 Task: Create in the project AgileBite and in the Backlog issue 'Implement a new cloud-based learning management system for a school with advanced course creation and assessment features' a child issue 'Big data model interpretability and transparency remediation', and assign it to team member softage.1@softage.net. Create in the project AgileBite and in the Backlog issue 'Integrate a new interactive tutorial feature into an existing e-learning platform to enhance user engagement and learning outcomes' a child issue 'Kubernetes cluster backup and recovery planning and optimization', and assign it to team member softage.2@softage.net
Action: Mouse moved to (930, 560)
Screenshot: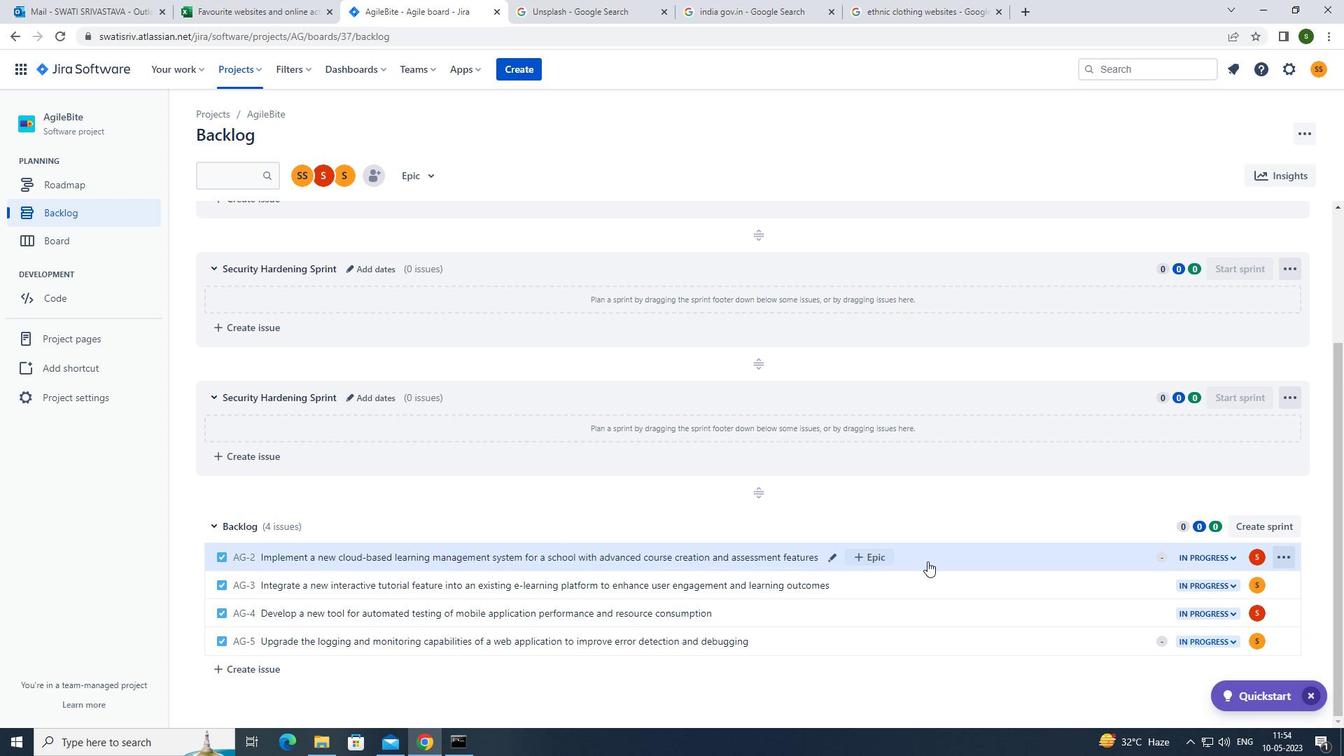 
Action: Mouse pressed left at (930, 560)
Screenshot: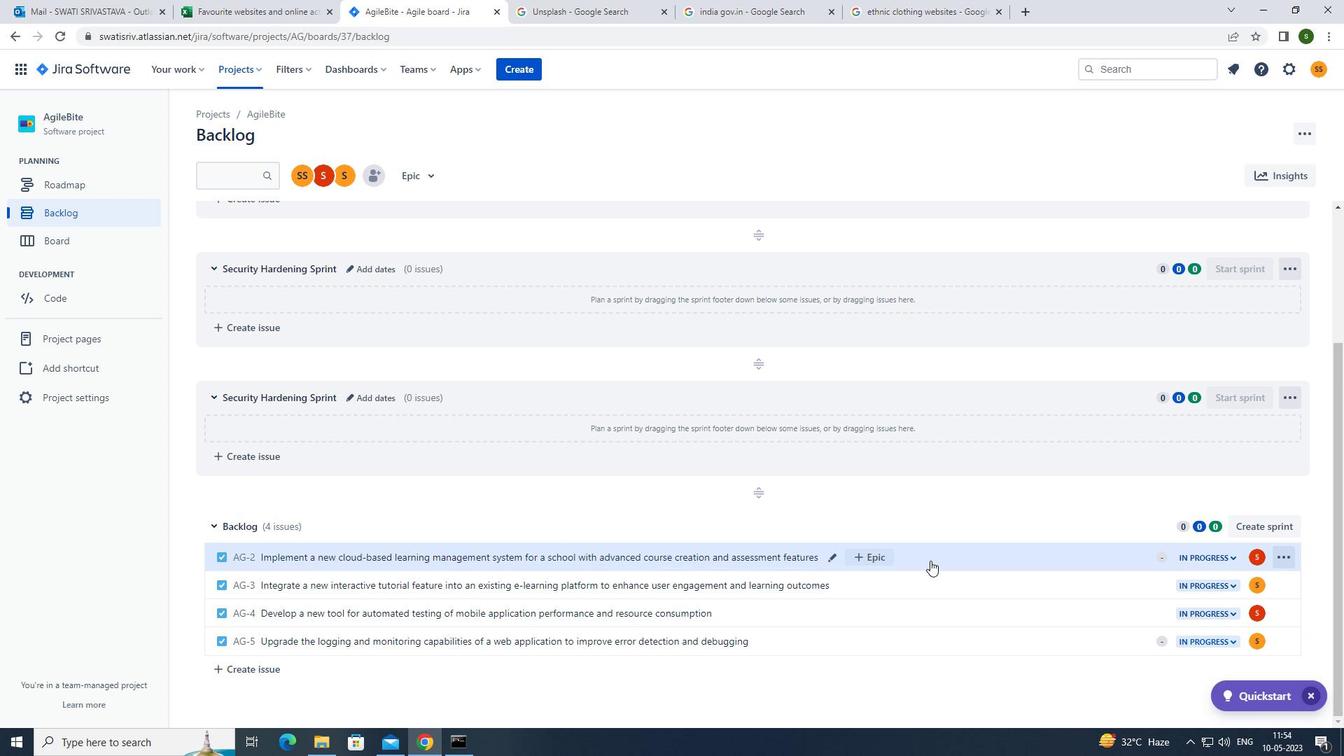 
Action: Mouse moved to (1095, 336)
Screenshot: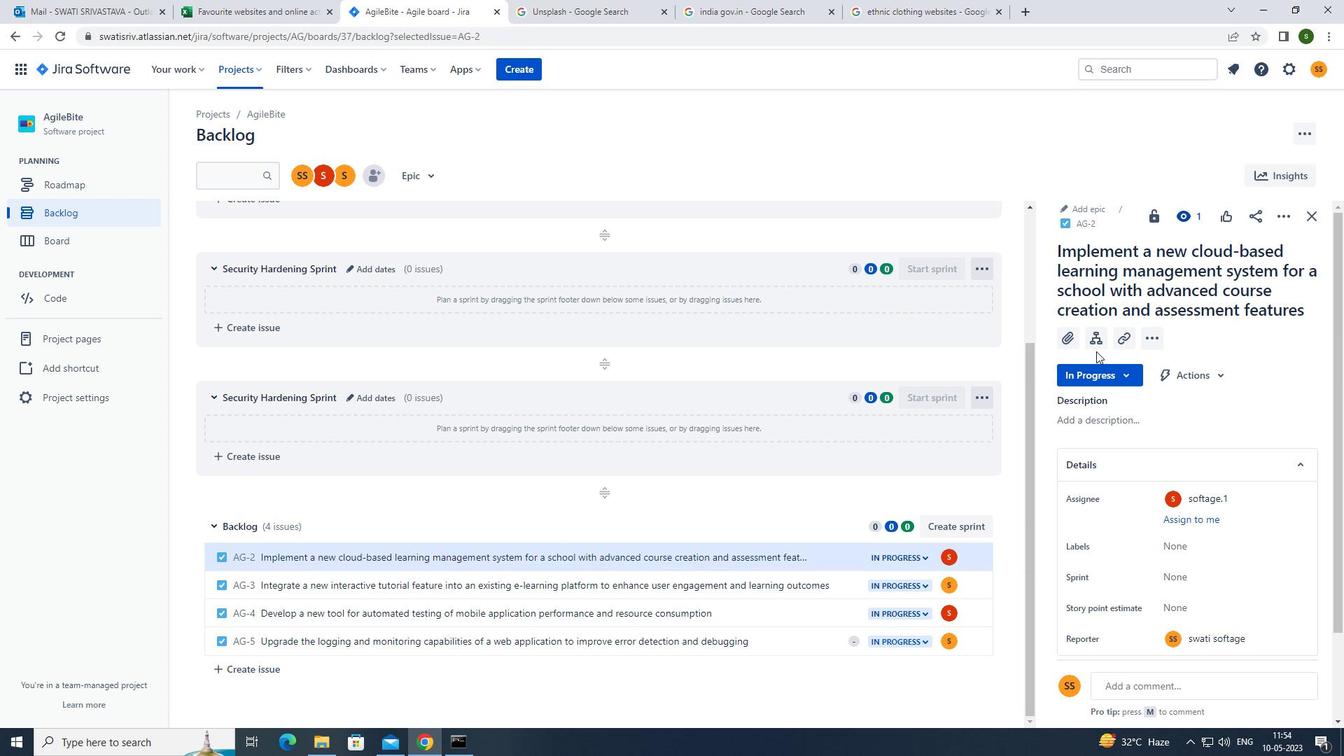 
Action: Mouse pressed left at (1095, 336)
Screenshot: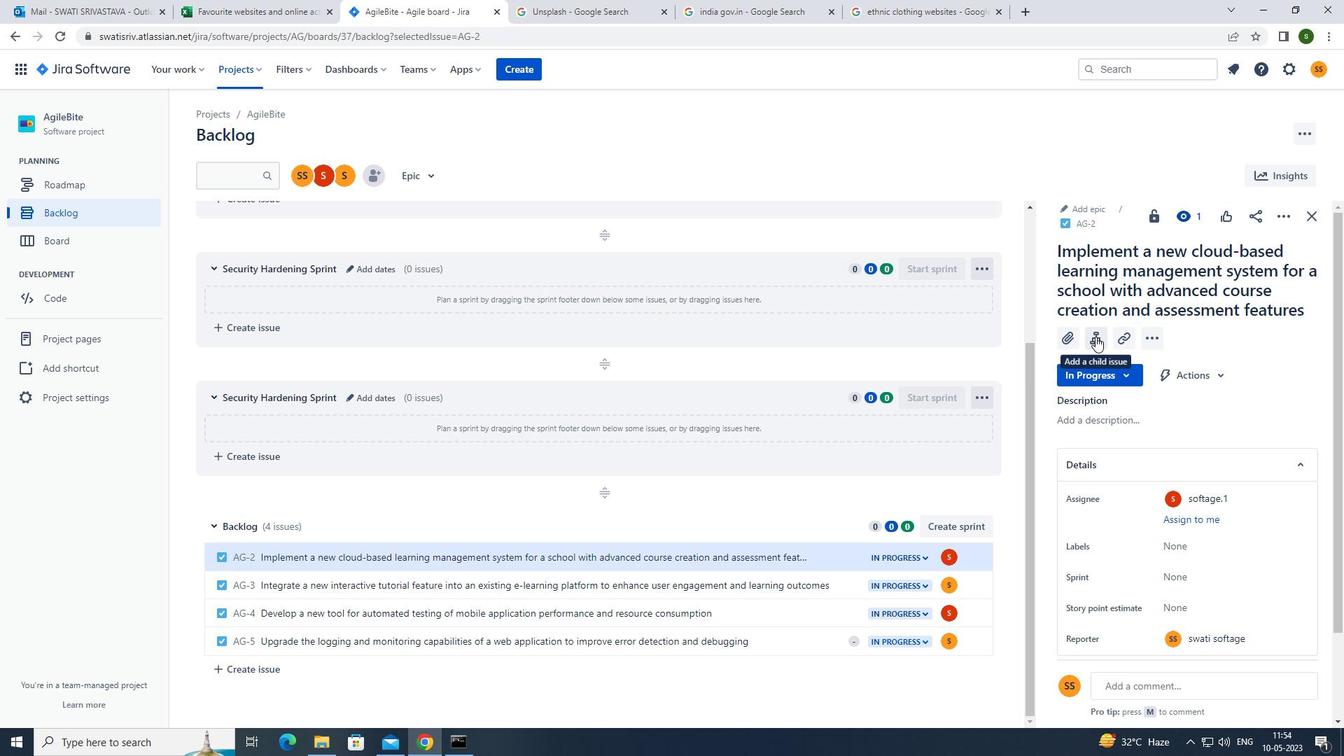 
Action: Mouse moved to (1113, 447)
Screenshot: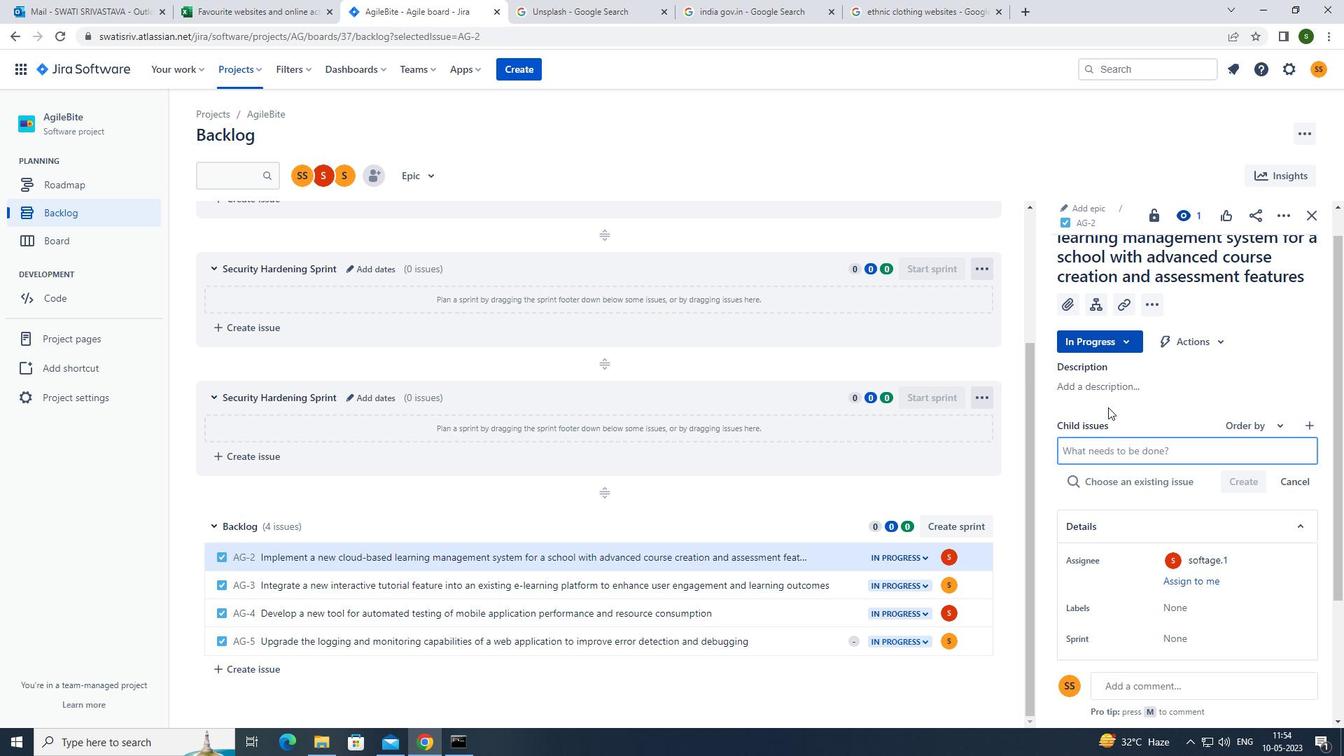 
Action: Mouse pressed left at (1113, 447)
Screenshot: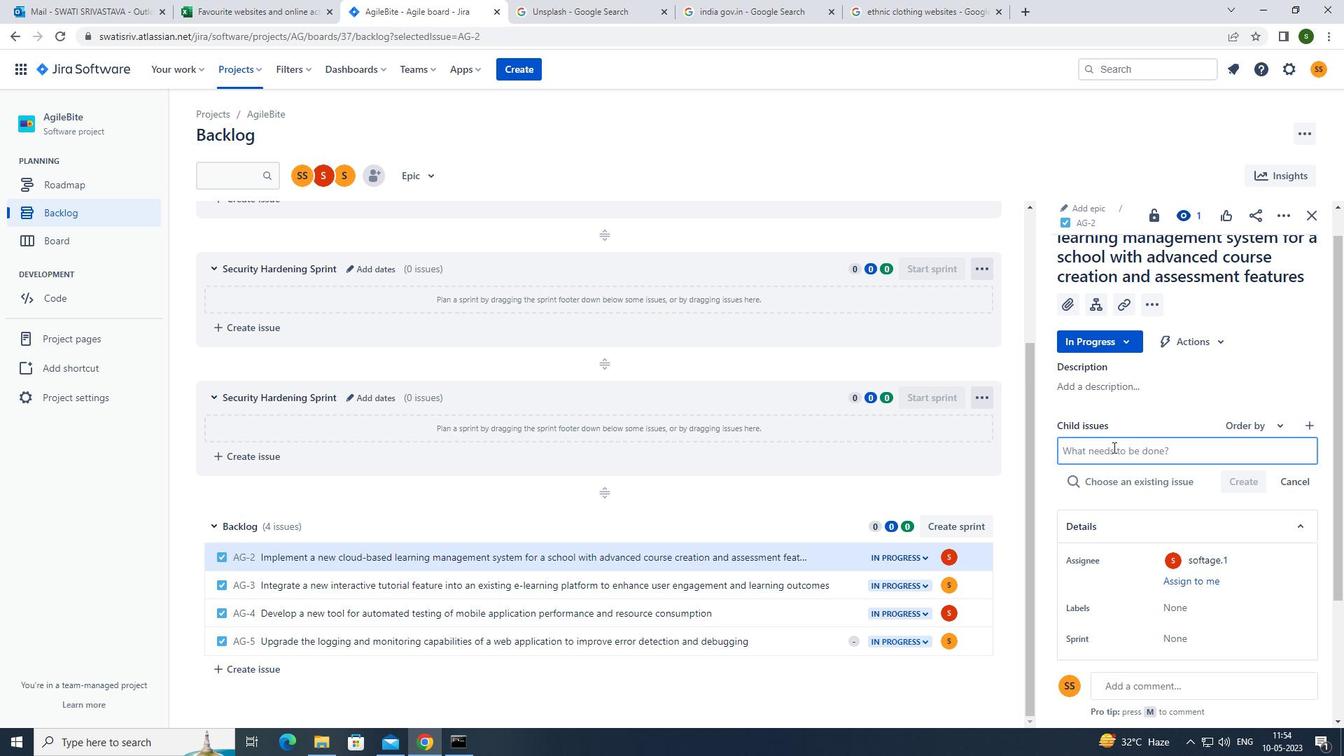 
Action: Mouse scrolled (1113, 446) with delta (0, 0)
Screenshot: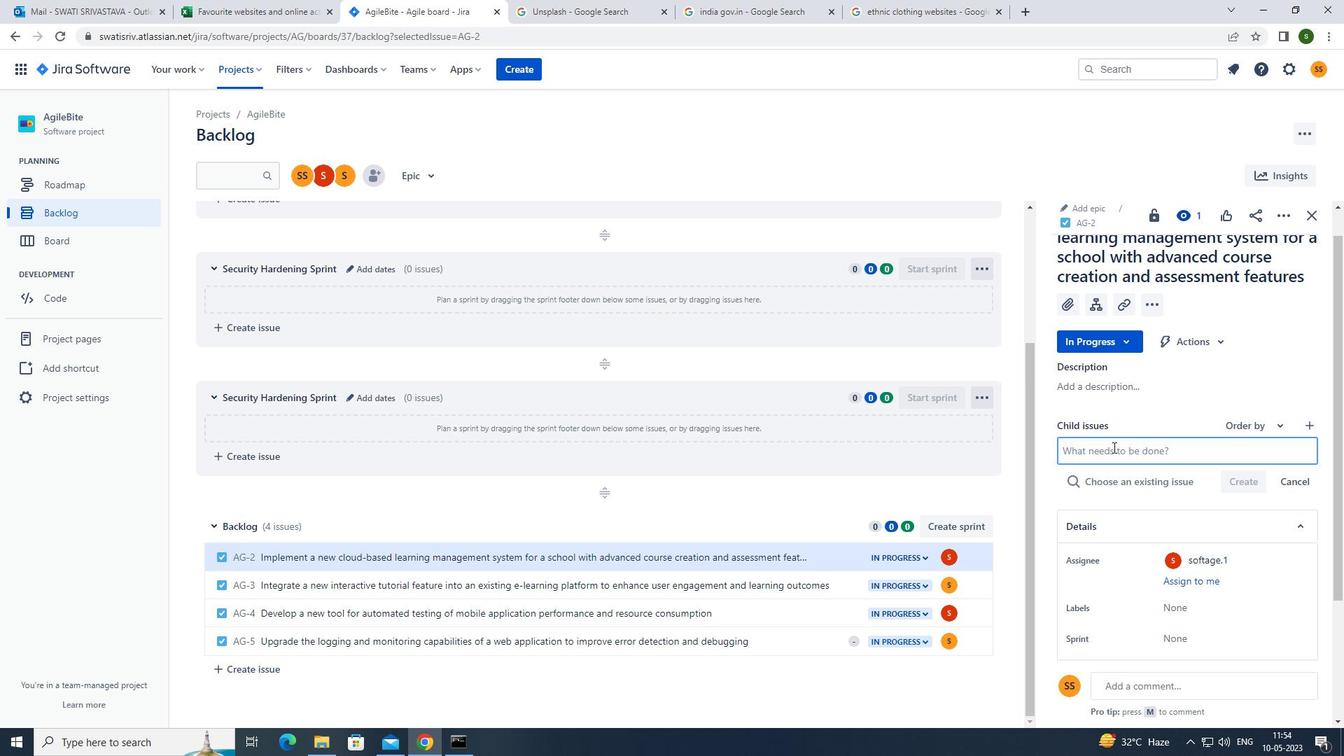 
Action: Mouse scrolled (1113, 446) with delta (0, 0)
Screenshot: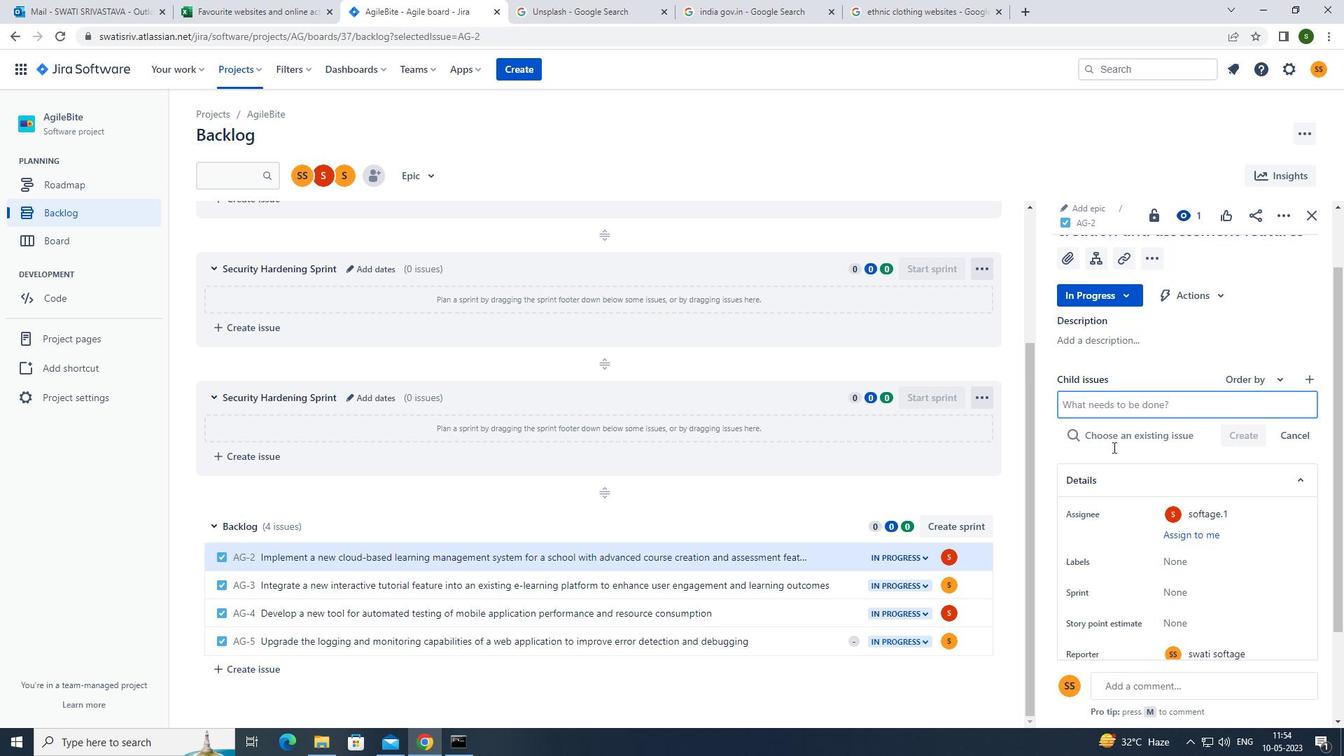 
Action: Mouse scrolled (1113, 448) with delta (0, 0)
Screenshot: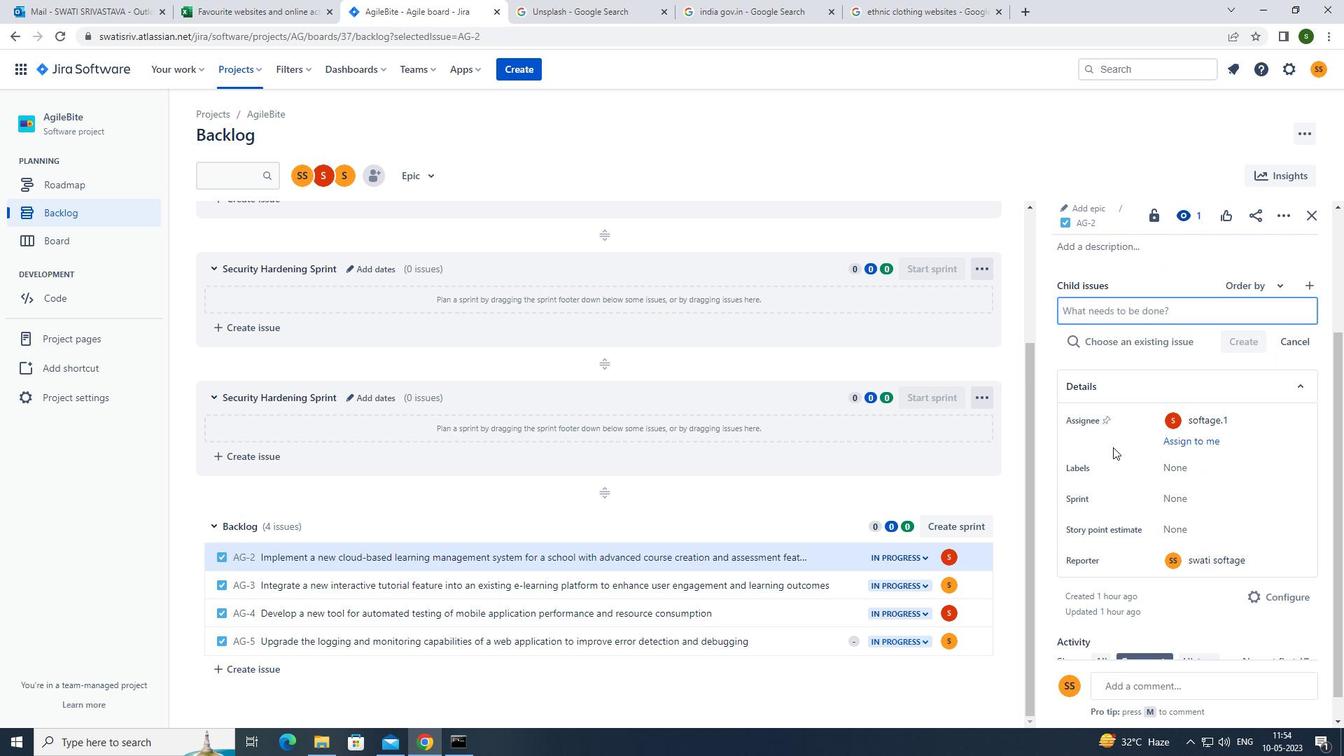 
Action: Mouse scrolled (1113, 448) with delta (0, 0)
Screenshot: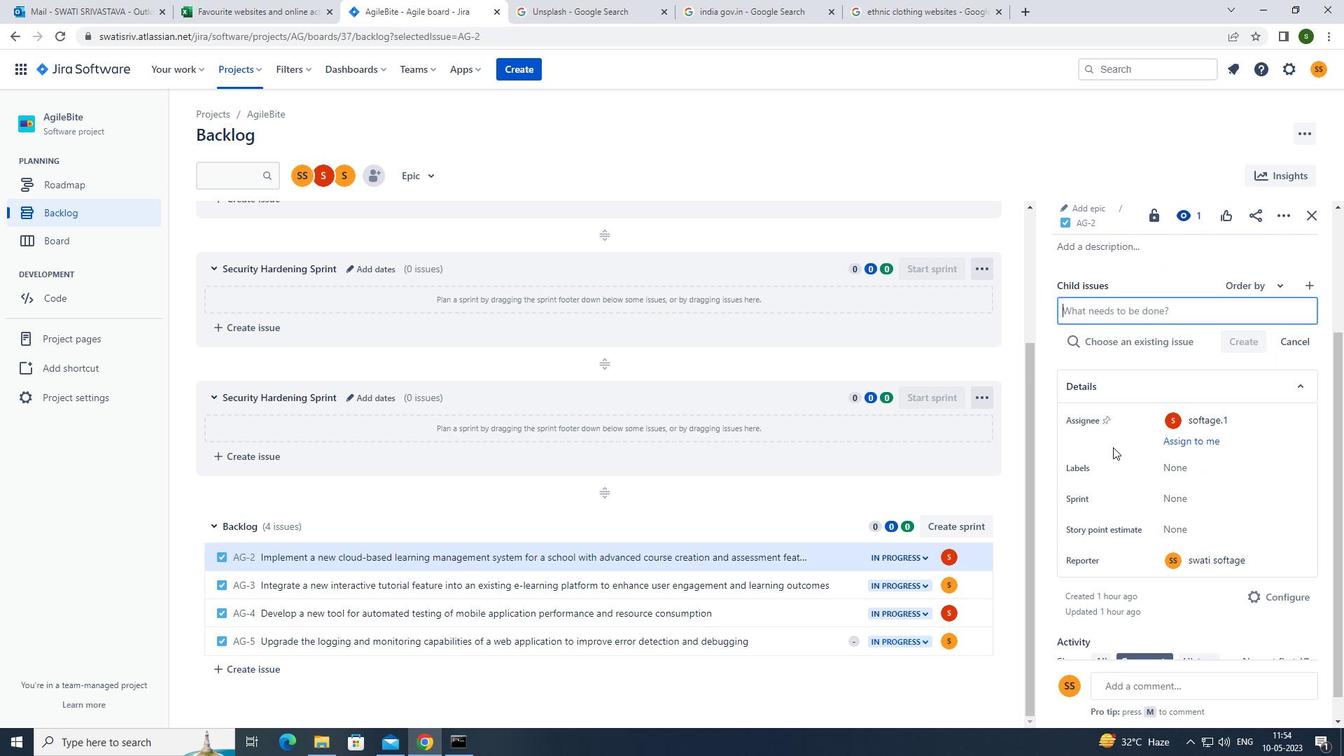 
Action: Mouse scrolled (1113, 446) with delta (0, 0)
Screenshot: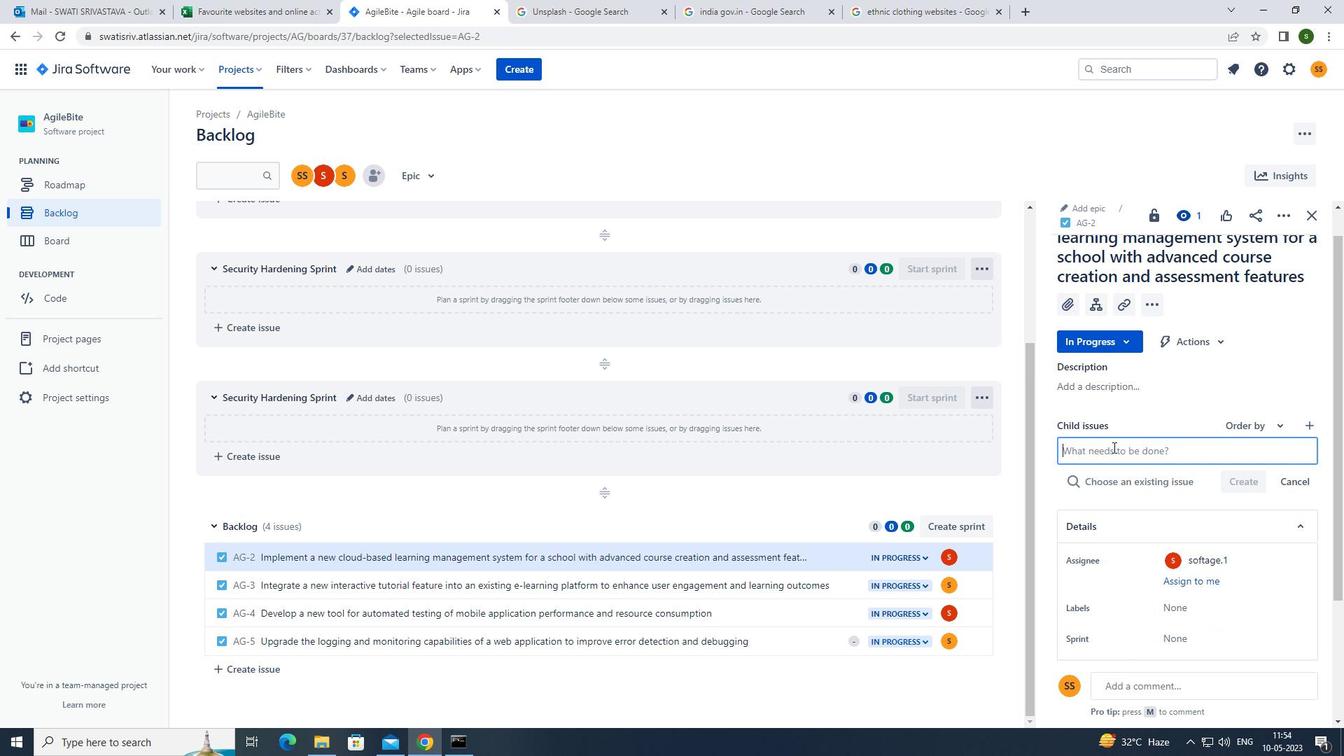 
Action: Mouse scrolled (1113, 446) with delta (0, 0)
Screenshot: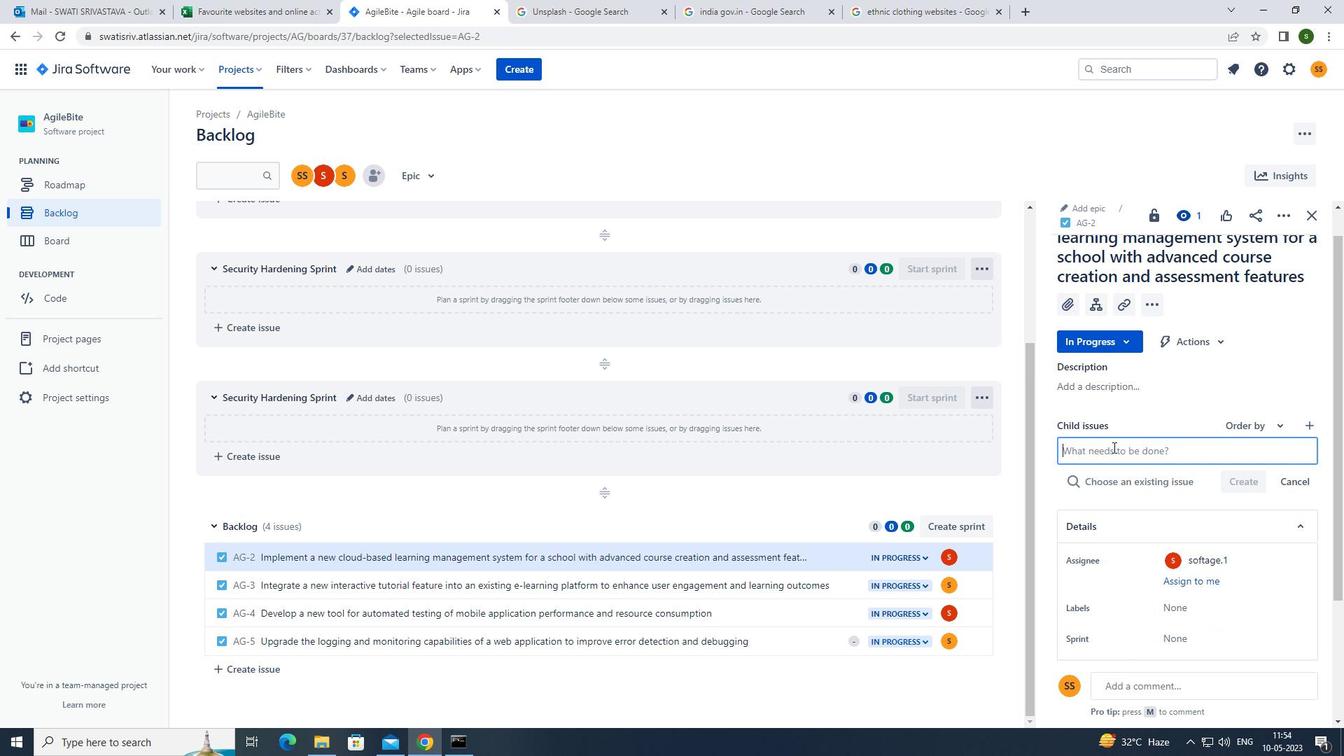 
Action: Mouse scrolled (1113, 446) with delta (0, 0)
Screenshot: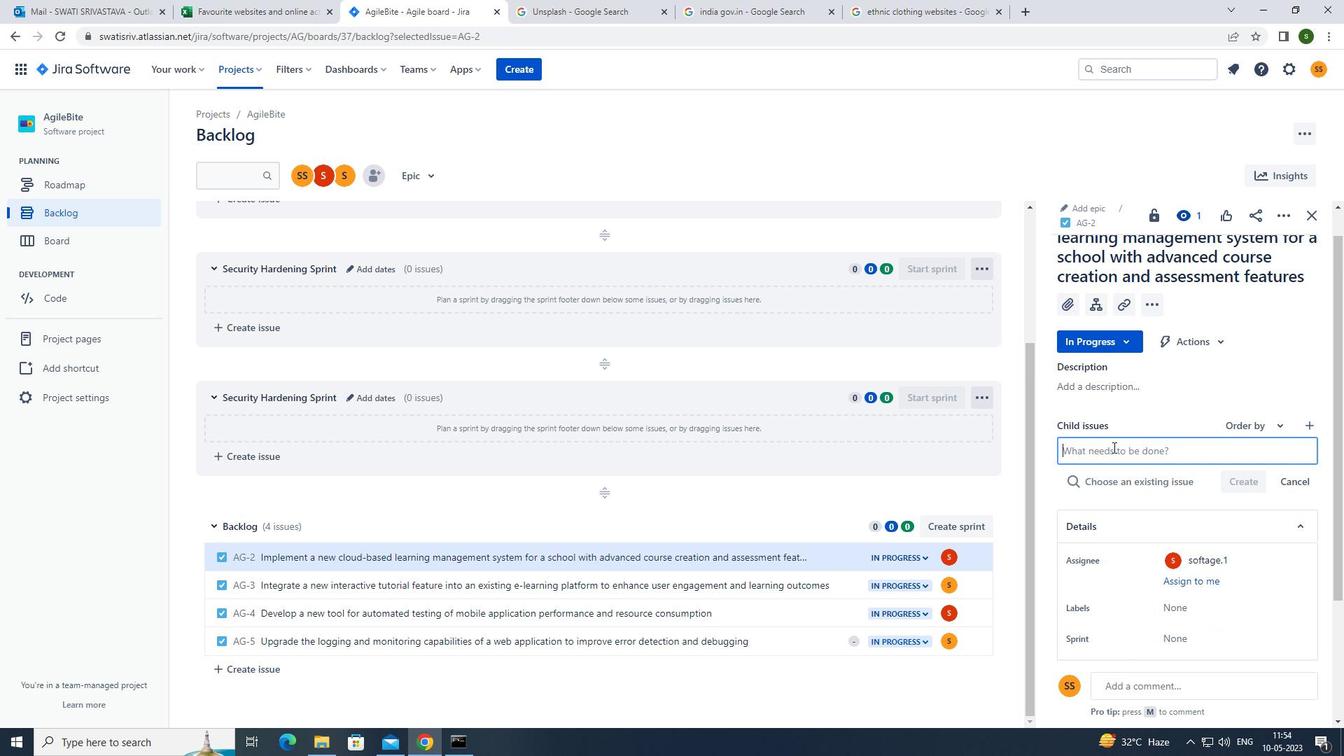 
Action: Mouse scrolled (1113, 446) with delta (0, 0)
Screenshot: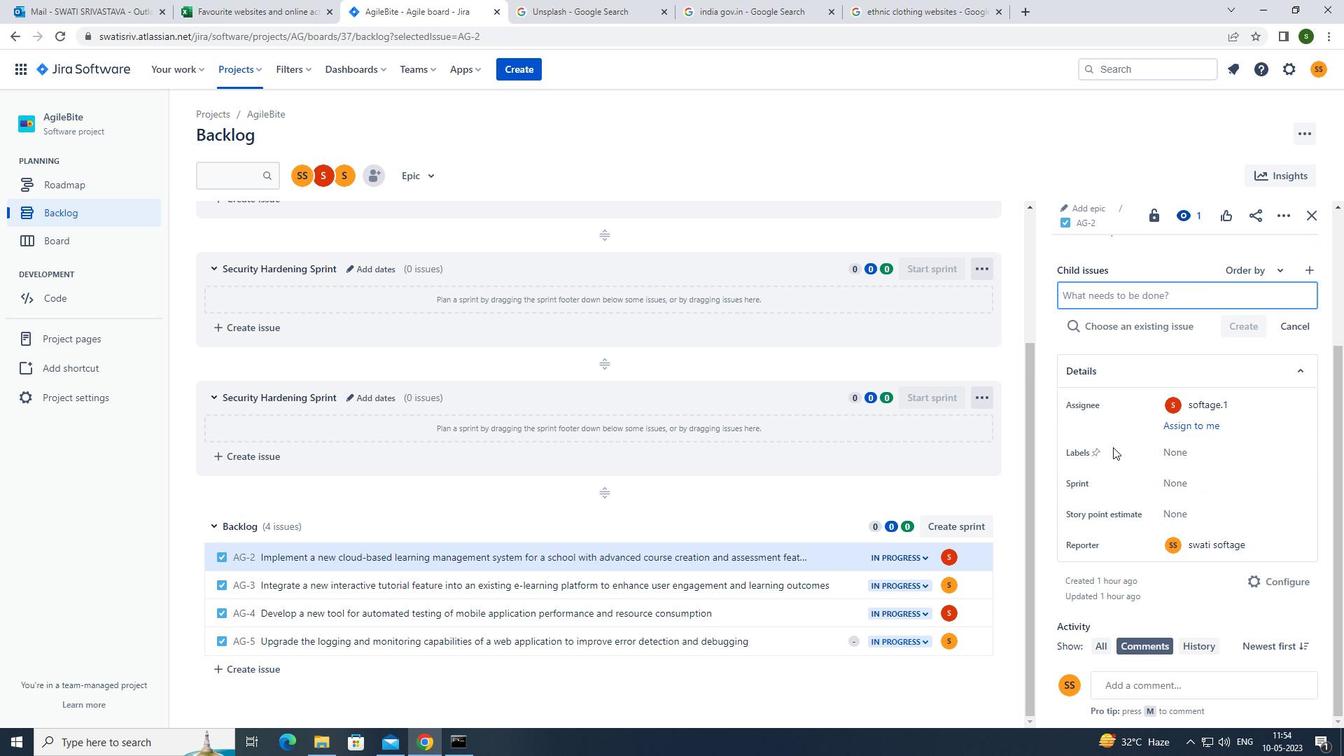 
Action: Mouse scrolled (1113, 448) with delta (0, 0)
Screenshot: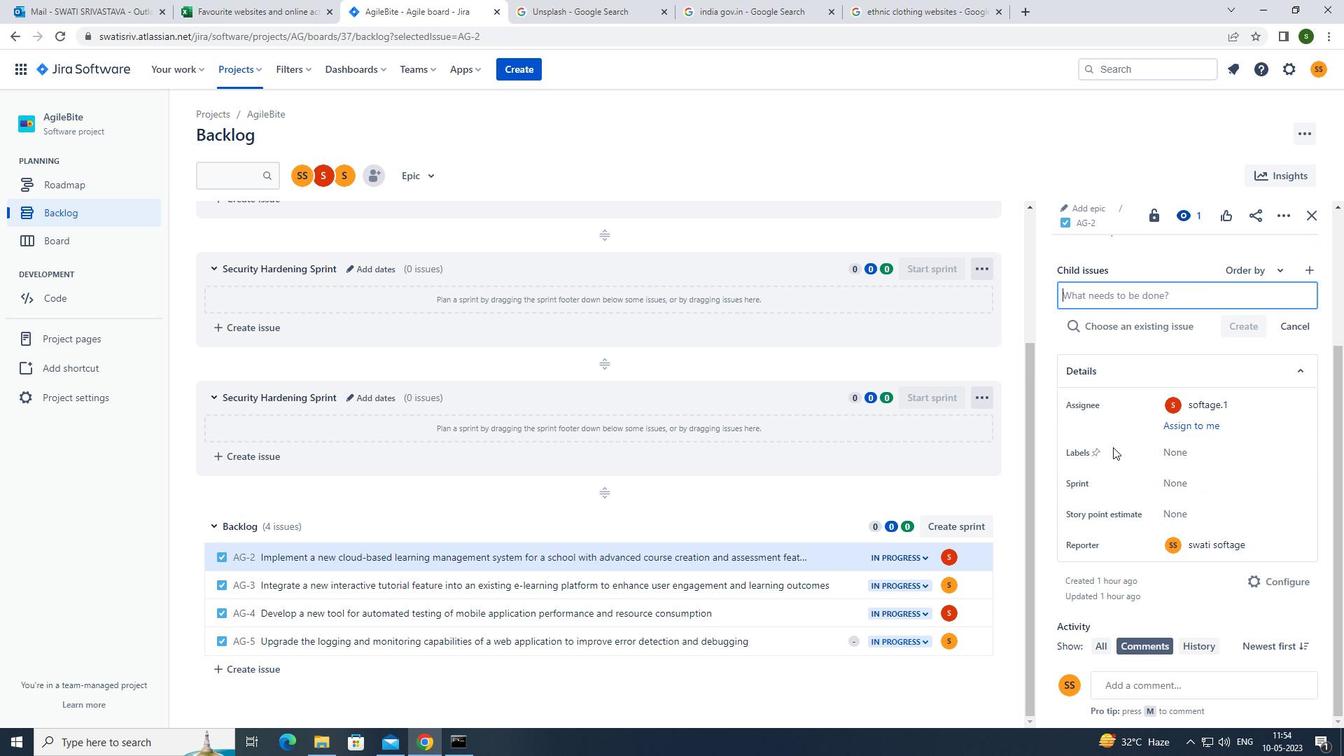 
Action: Mouse scrolled (1113, 448) with delta (0, 0)
Screenshot: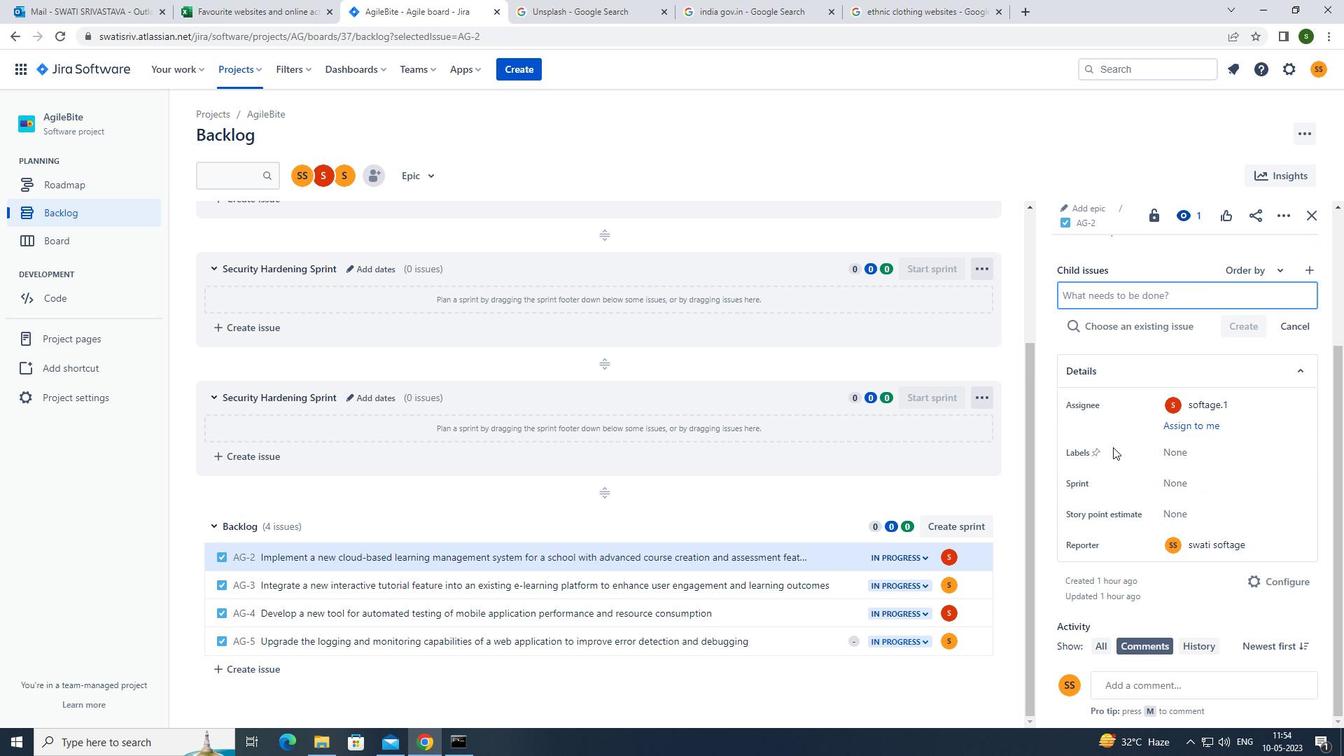 
Action: Mouse moved to (1108, 428)
Screenshot: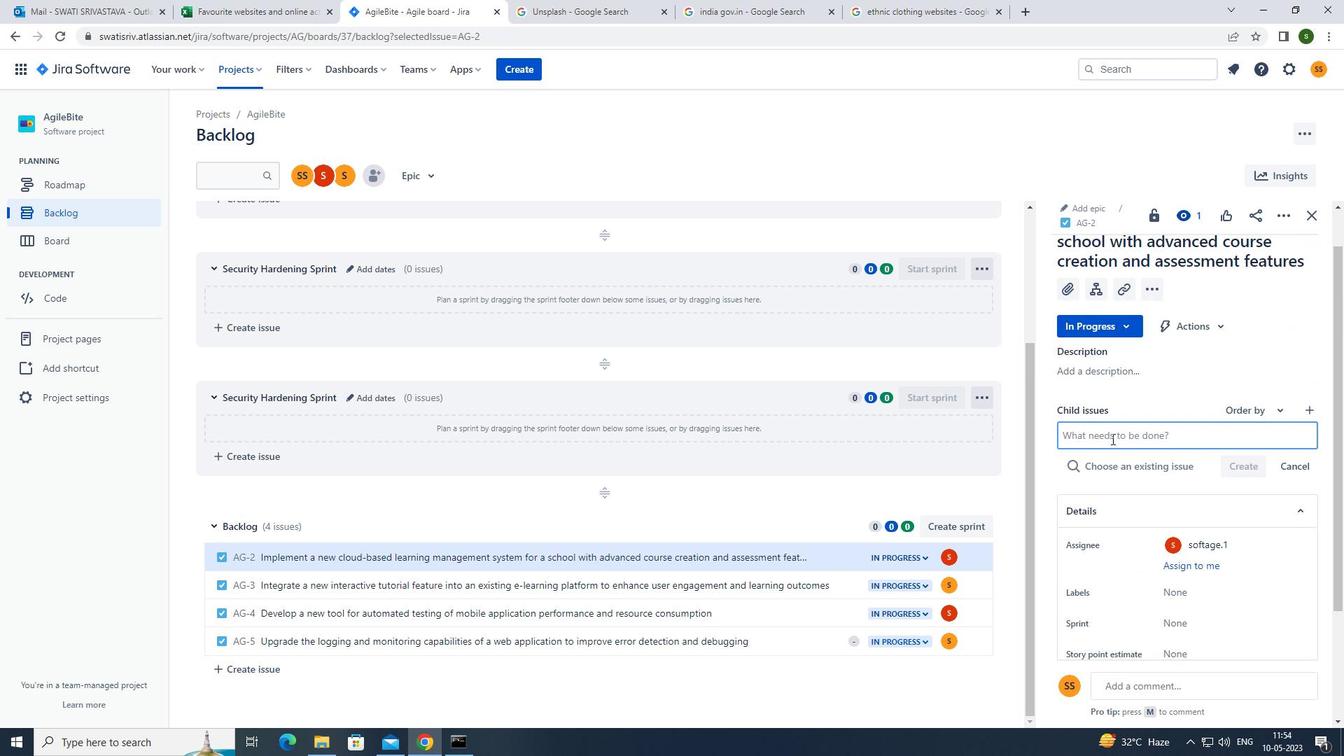 
Action: Mouse pressed left at (1108, 428)
Screenshot: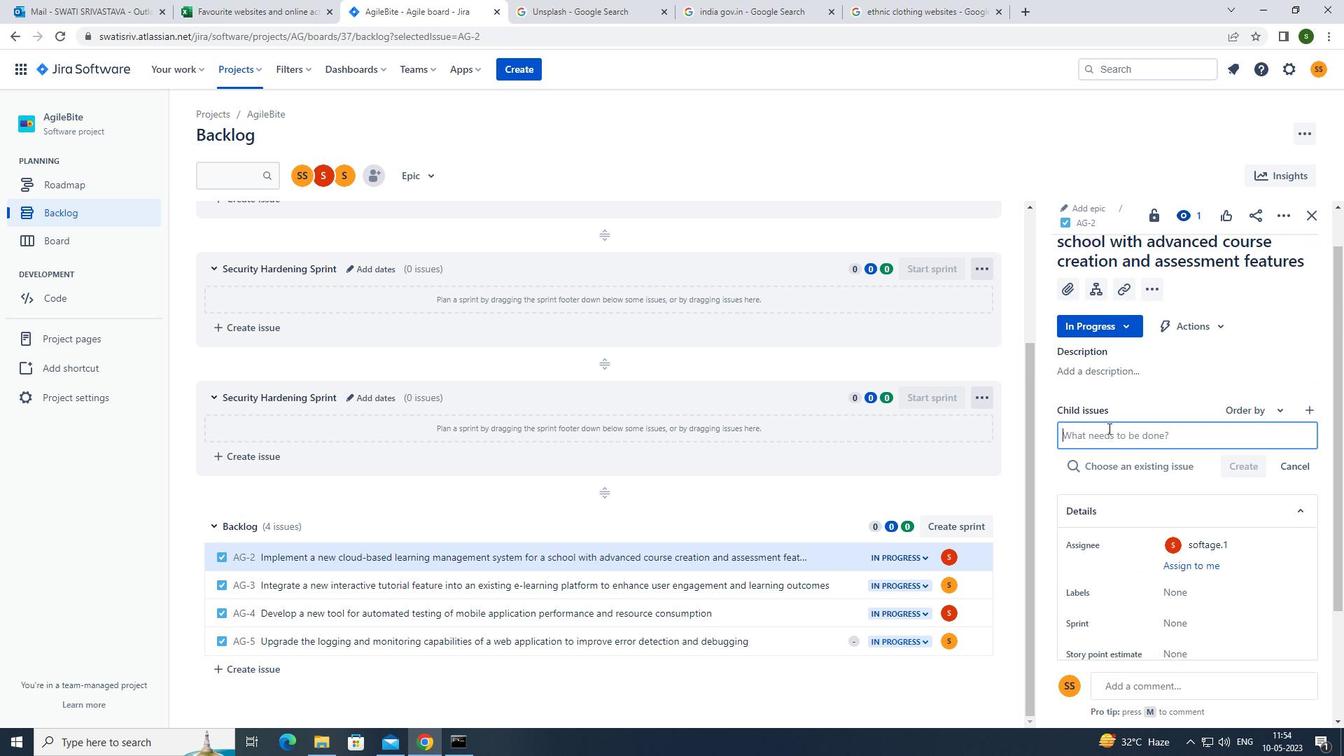
Action: Key pressed <Key.caps_lock>b<Key.caps_lock>ig<Key.space>data<Key.space>model<Key.space>interpretability<Key.space>and<Key.space>transparency<Key.space>remediation
Screenshot: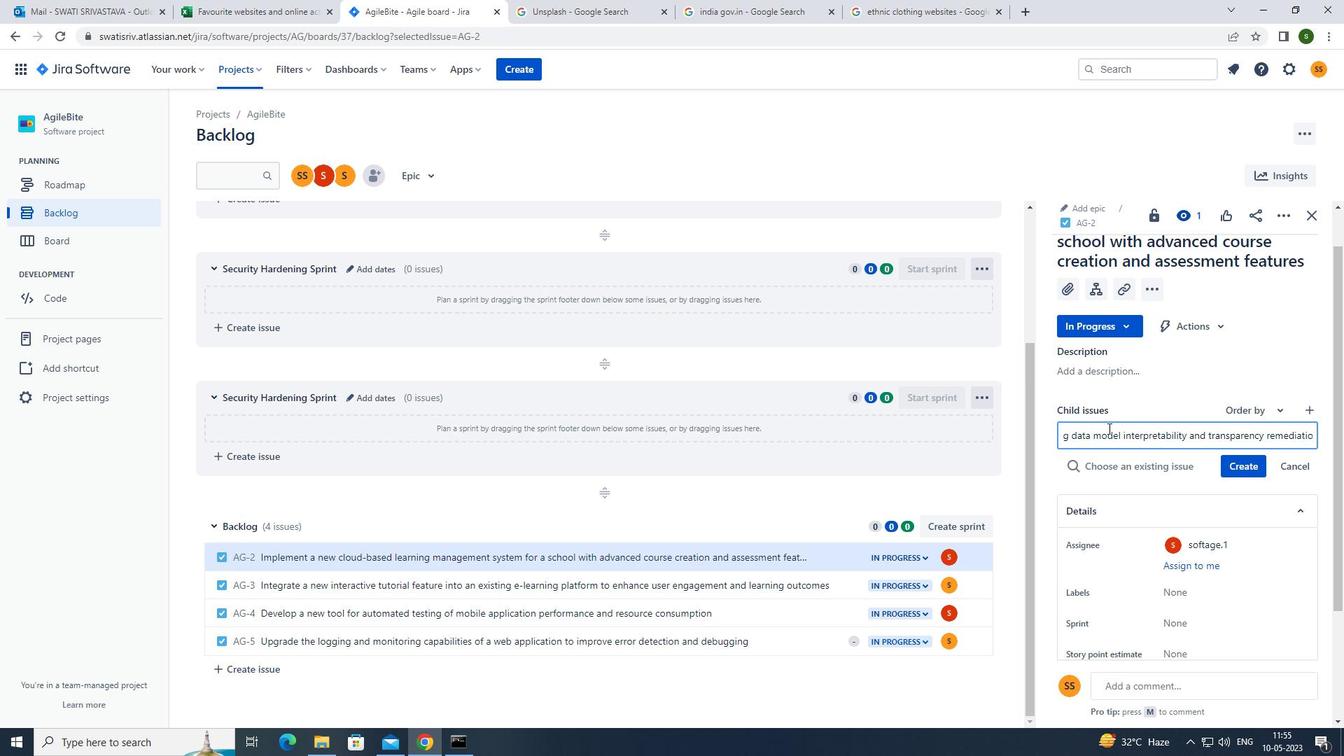 
Action: Mouse moved to (1229, 467)
Screenshot: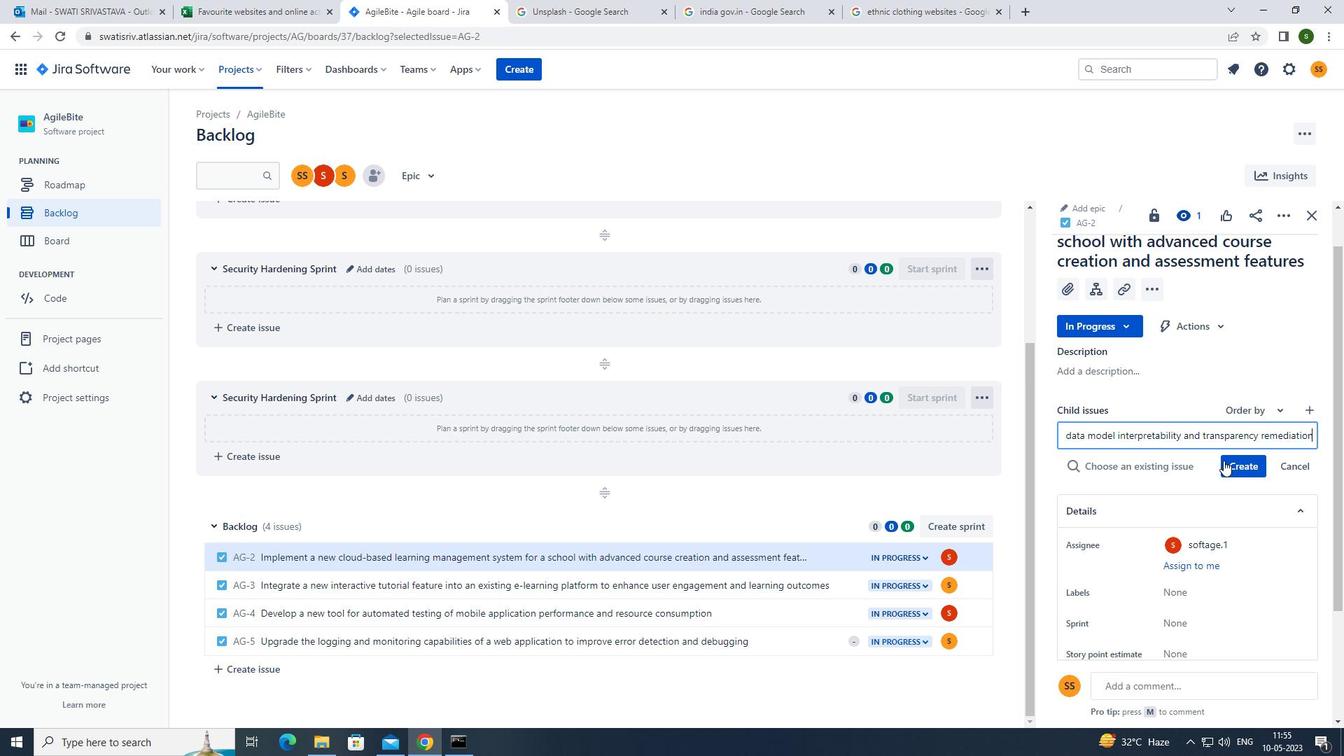 
Action: Mouse pressed left at (1229, 467)
Screenshot: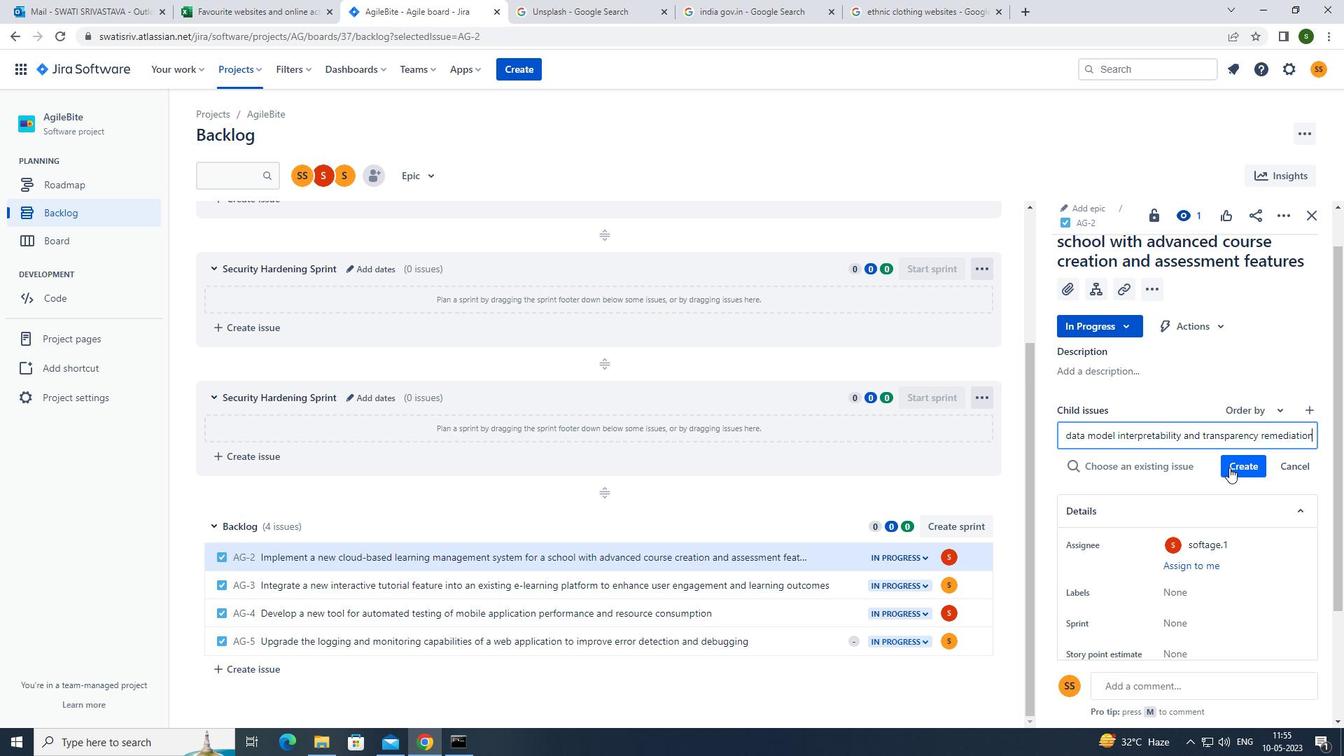 
Action: Mouse moved to (1250, 436)
Screenshot: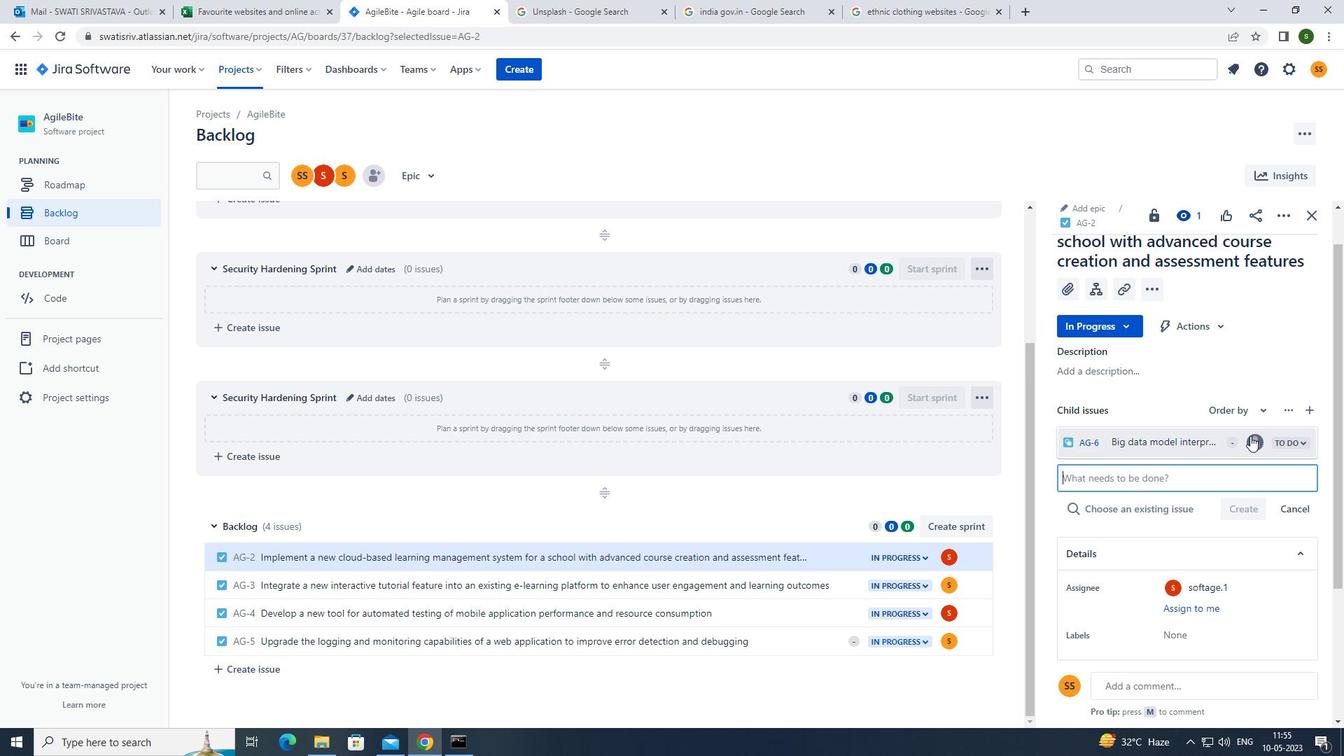 
Action: Mouse pressed left at (1250, 436)
Screenshot: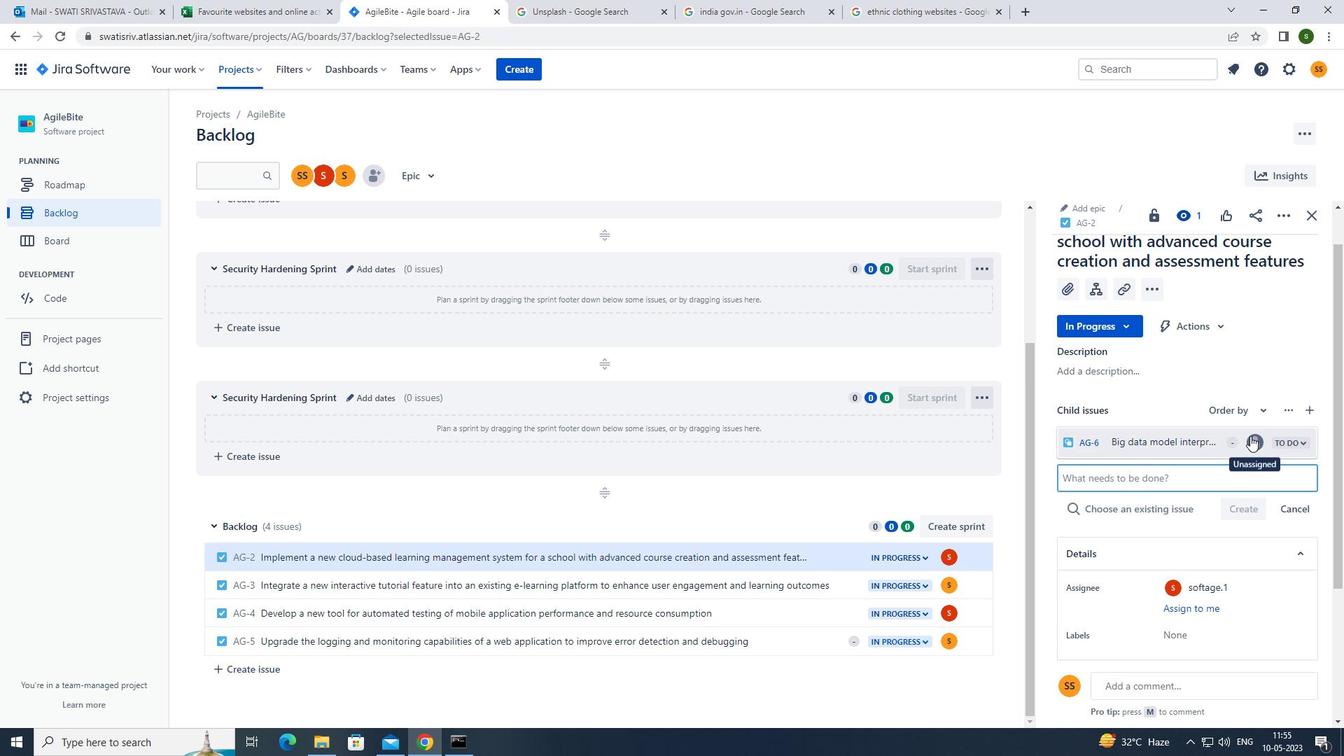
Action: Mouse moved to (1179, 470)
Screenshot: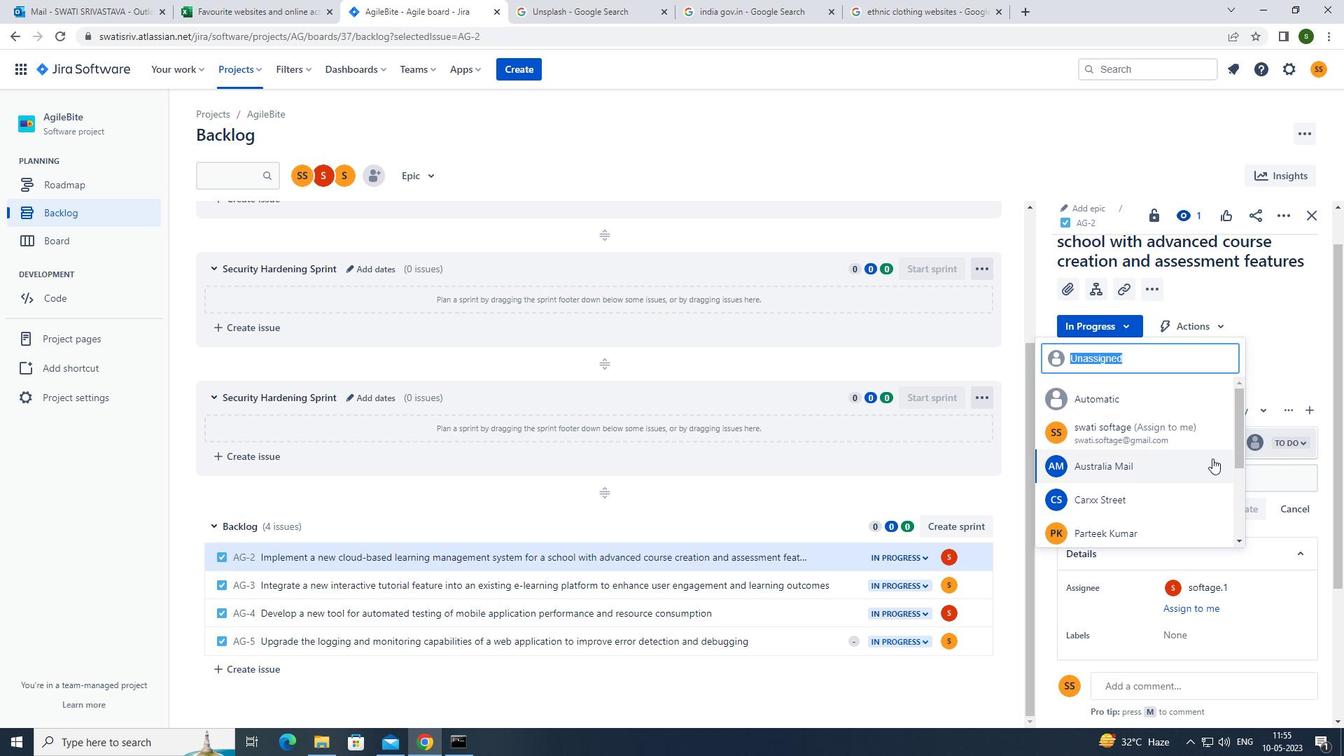 
Action: Mouse scrolled (1179, 469) with delta (0, 0)
Screenshot: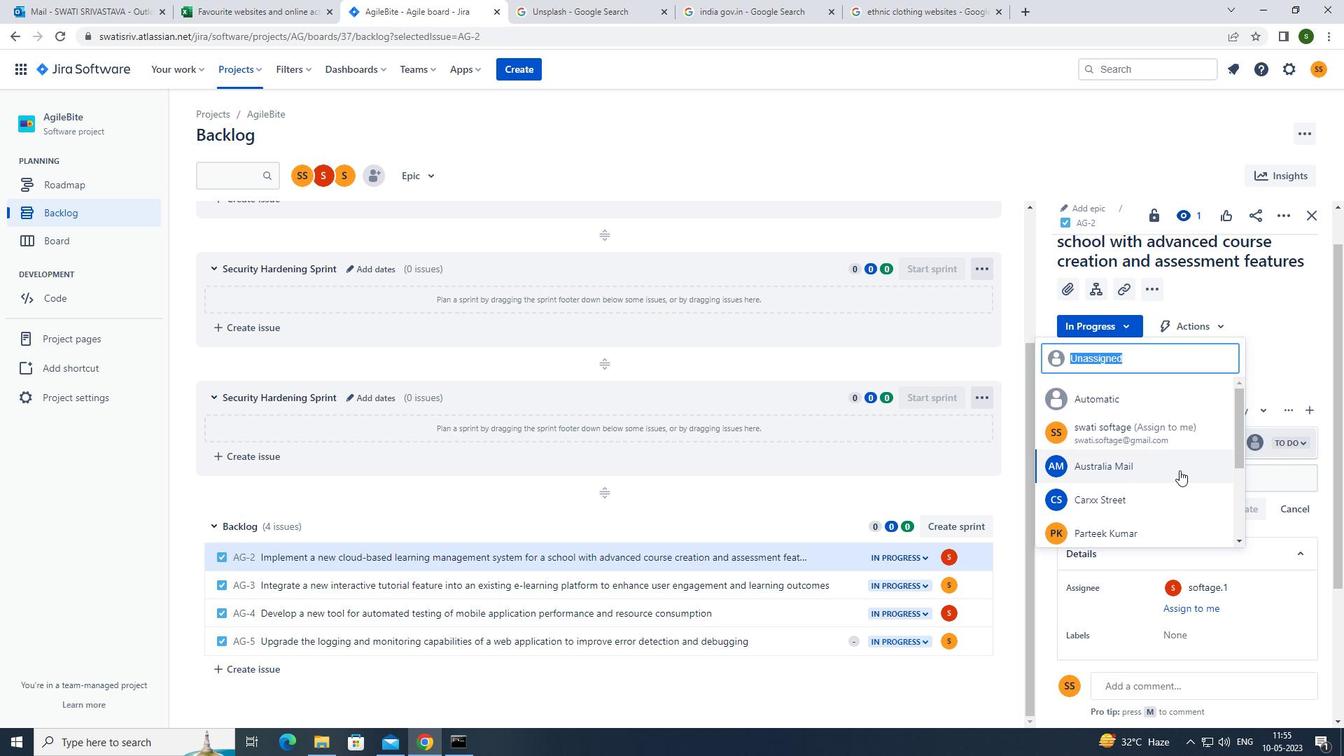 
Action: Mouse scrolled (1179, 469) with delta (0, 0)
Screenshot: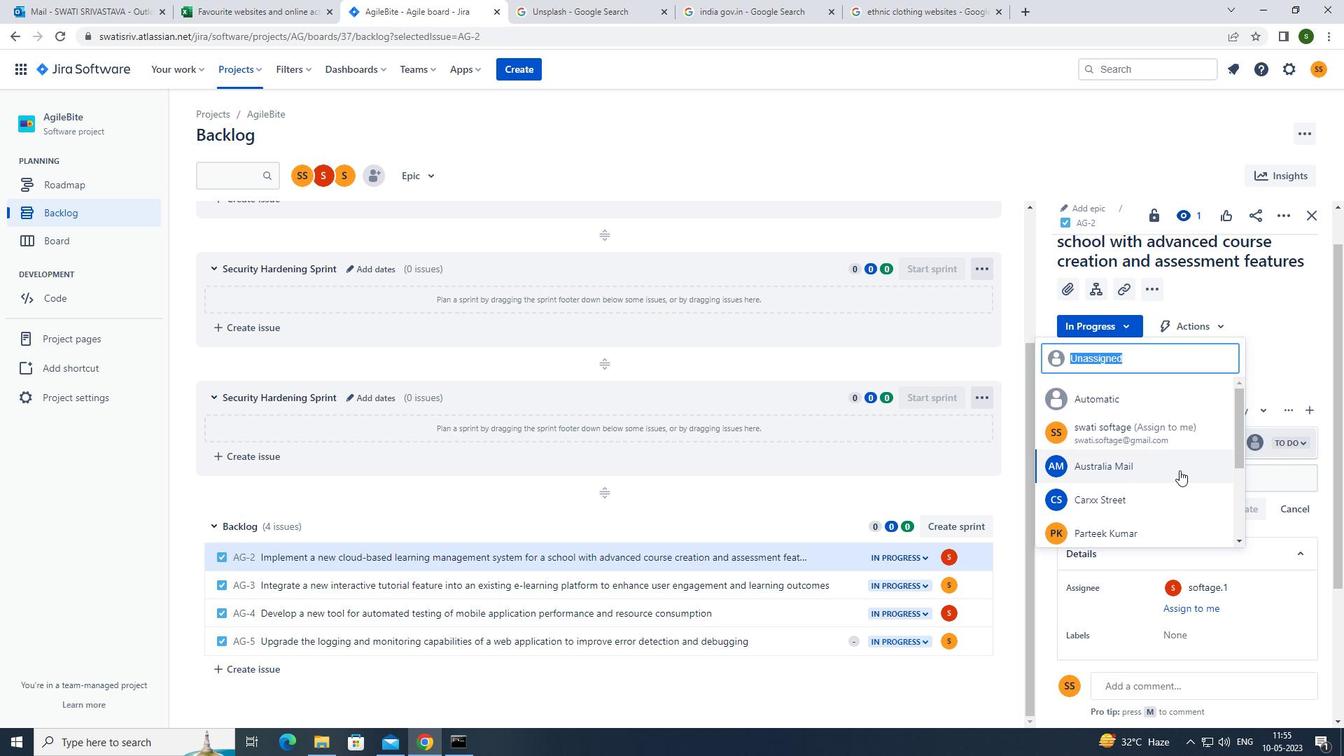 
Action: Mouse moved to (1116, 423)
Screenshot: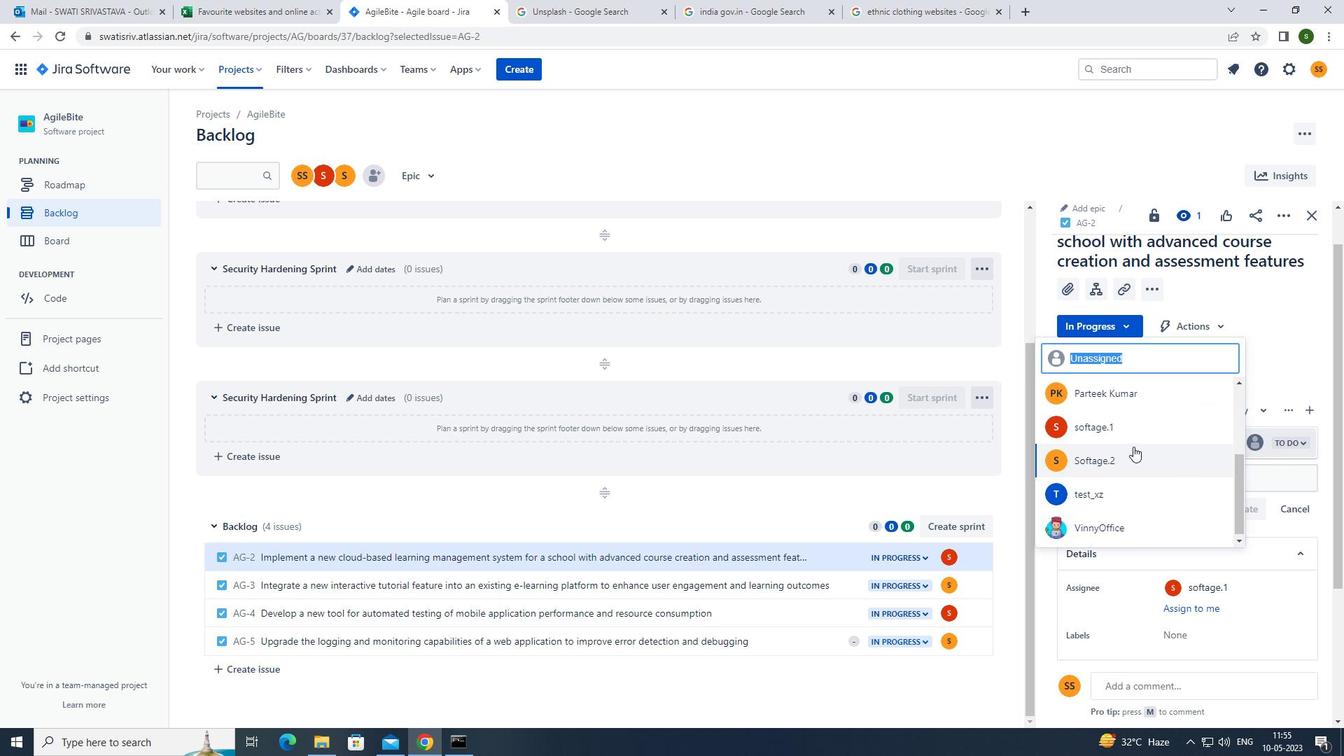 
Action: Mouse pressed left at (1116, 423)
Screenshot: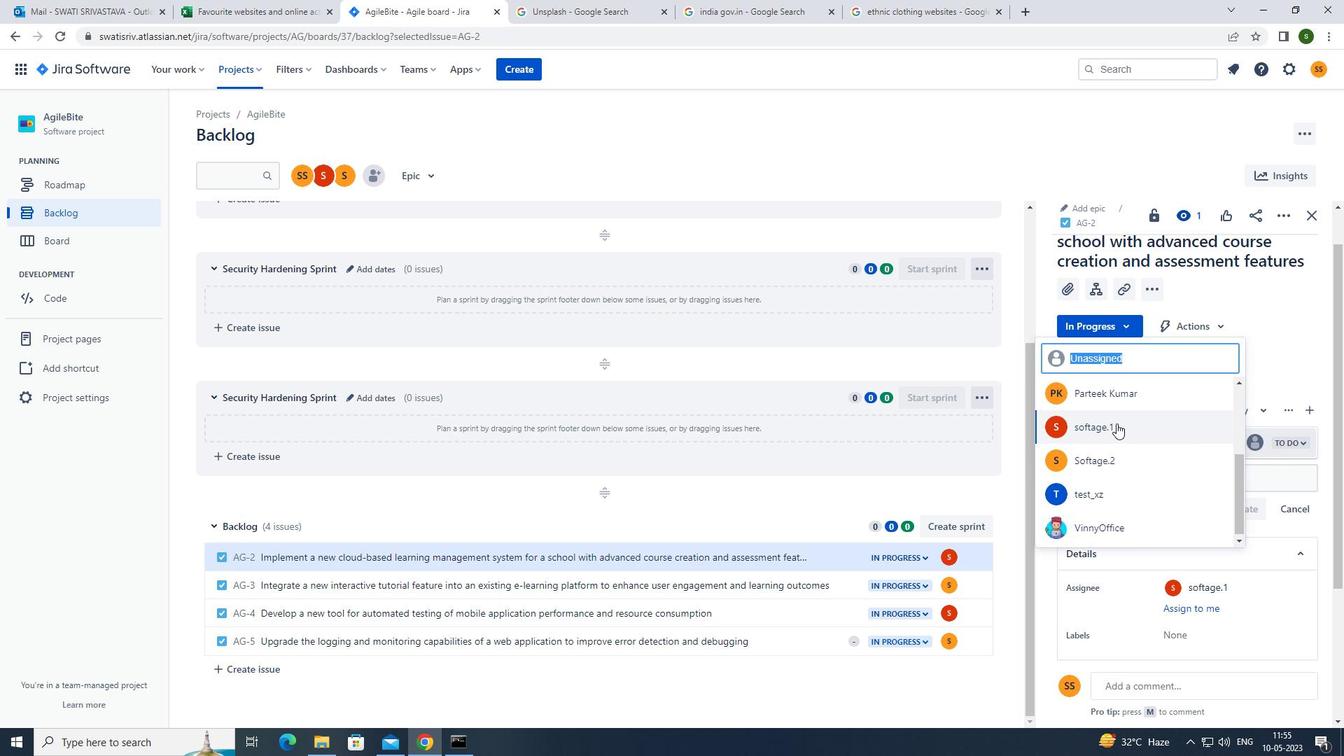 
Action: Mouse moved to (702, 585)
Screenshot: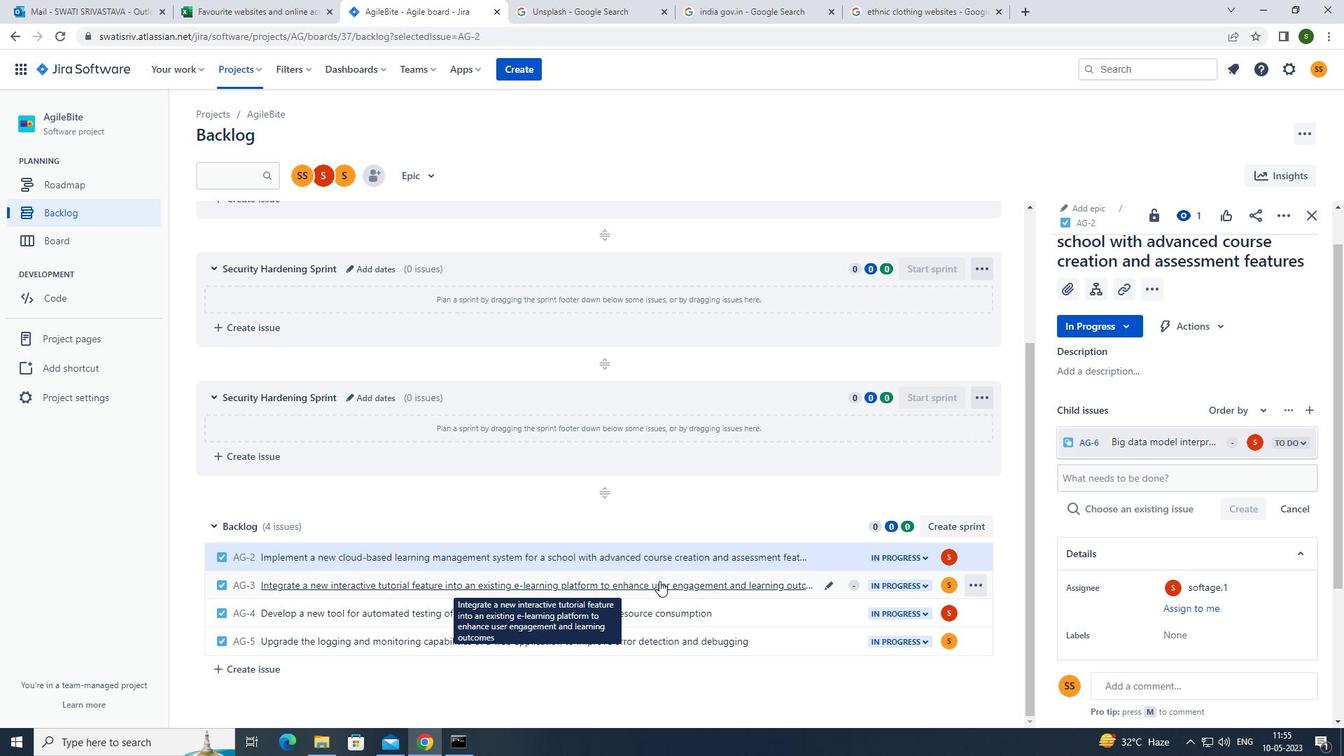 
Action: Mouse pressed left at (702, 585)
Screenshot: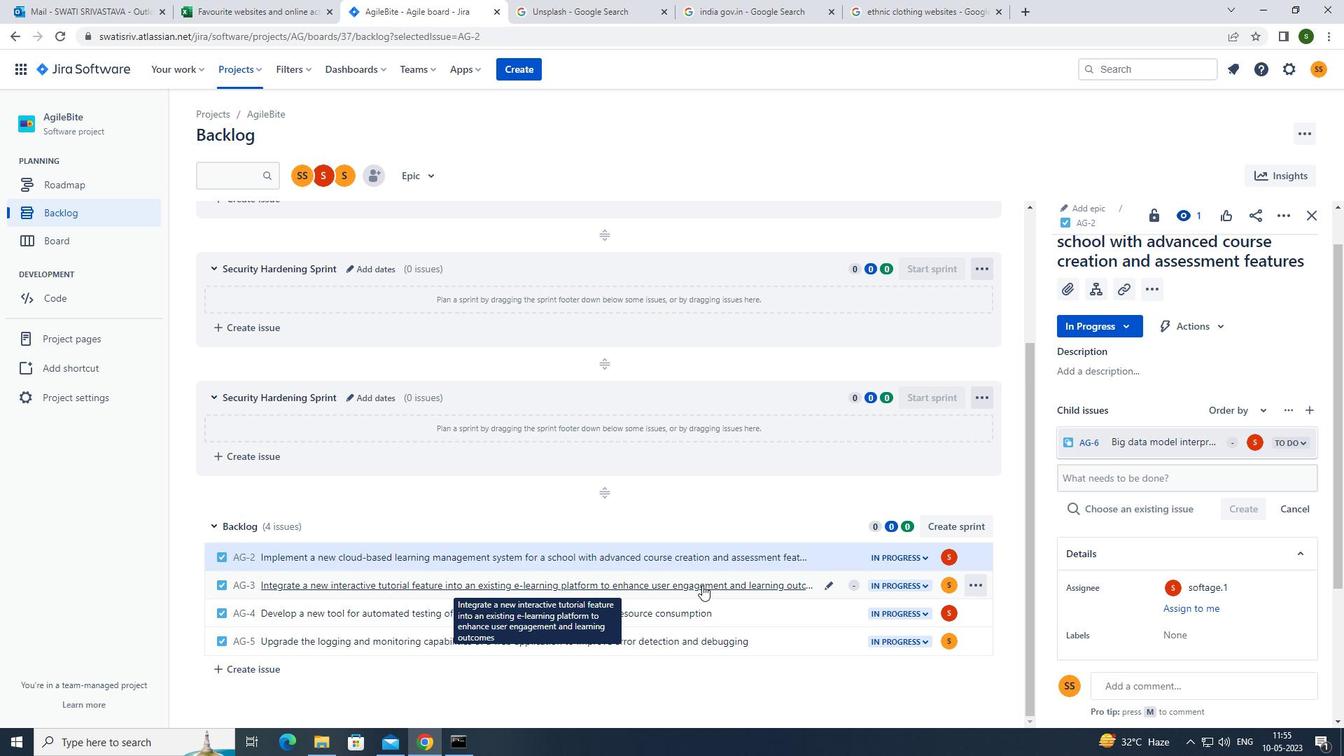
Action: Mouse moved to (1102, 362)
Screenshot: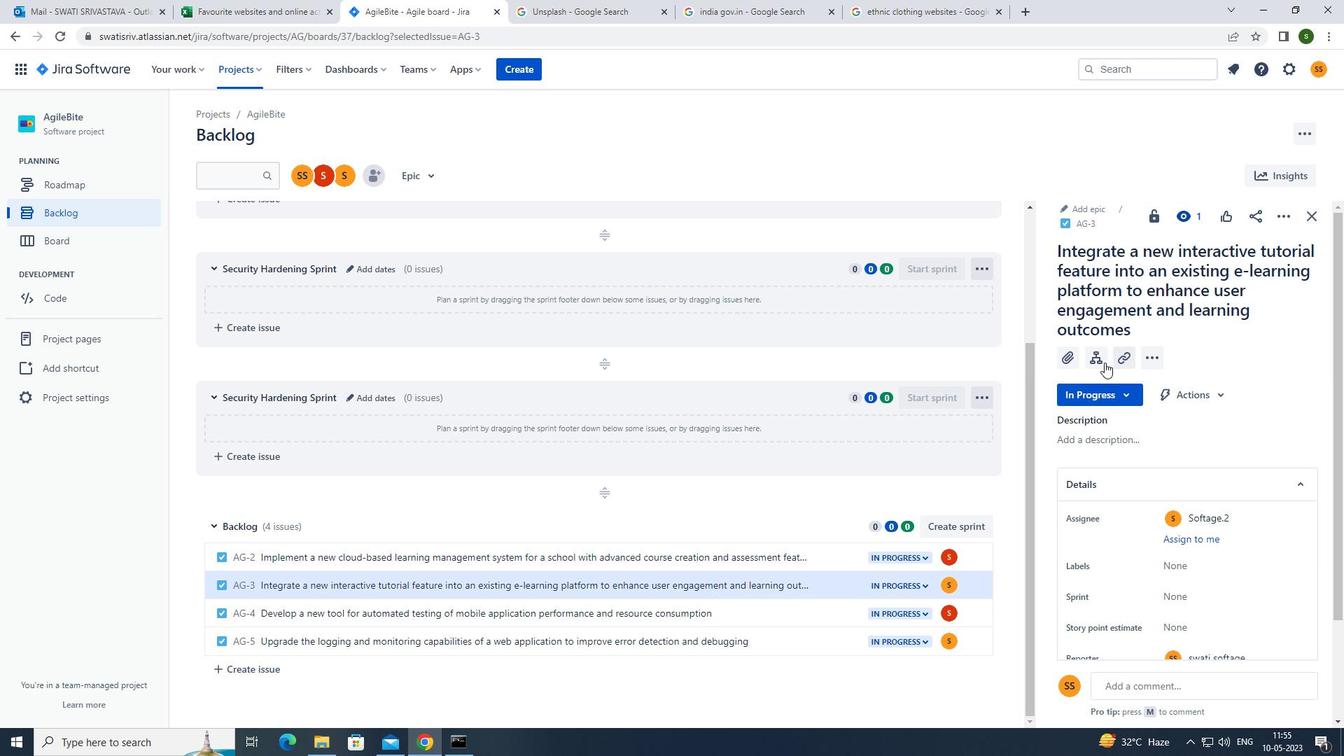 
Action: Mouse pressed left at (1102, 362)
Screenshot: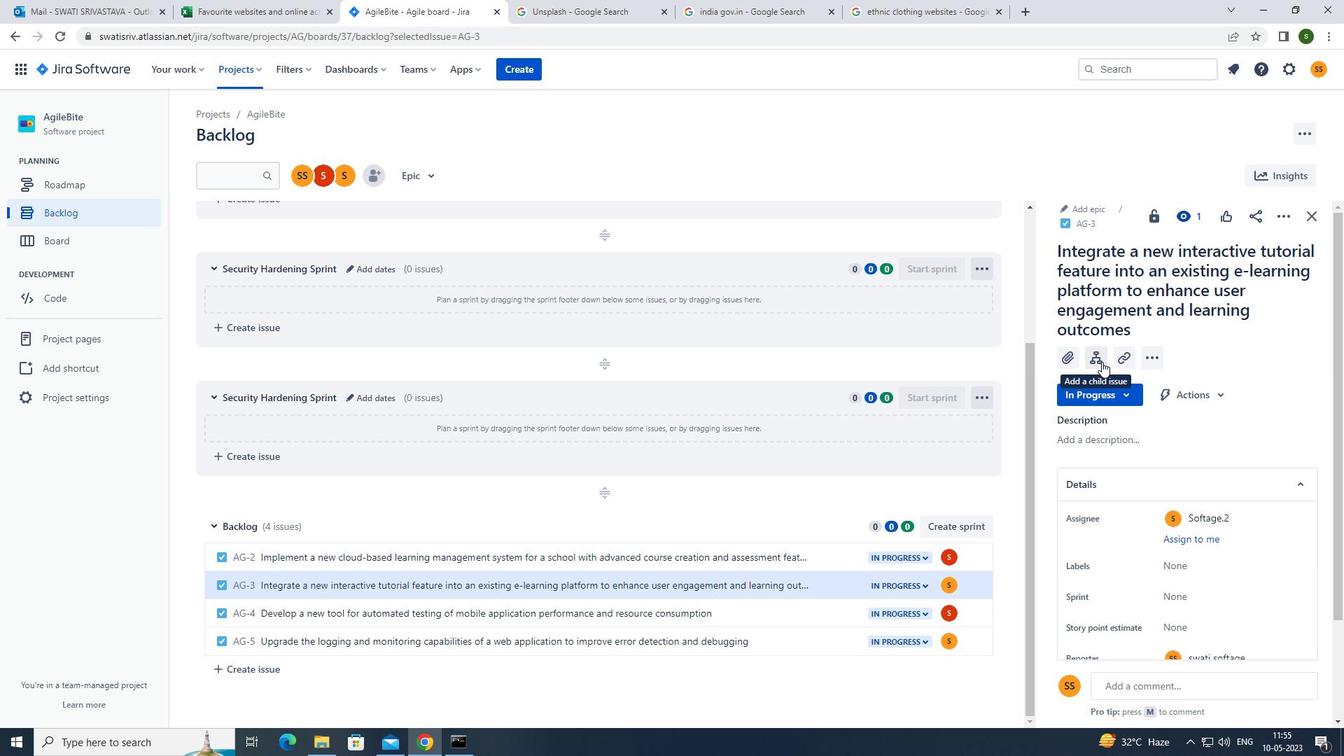 
Action: Mouse moved to (1118, 457)
Screenshot: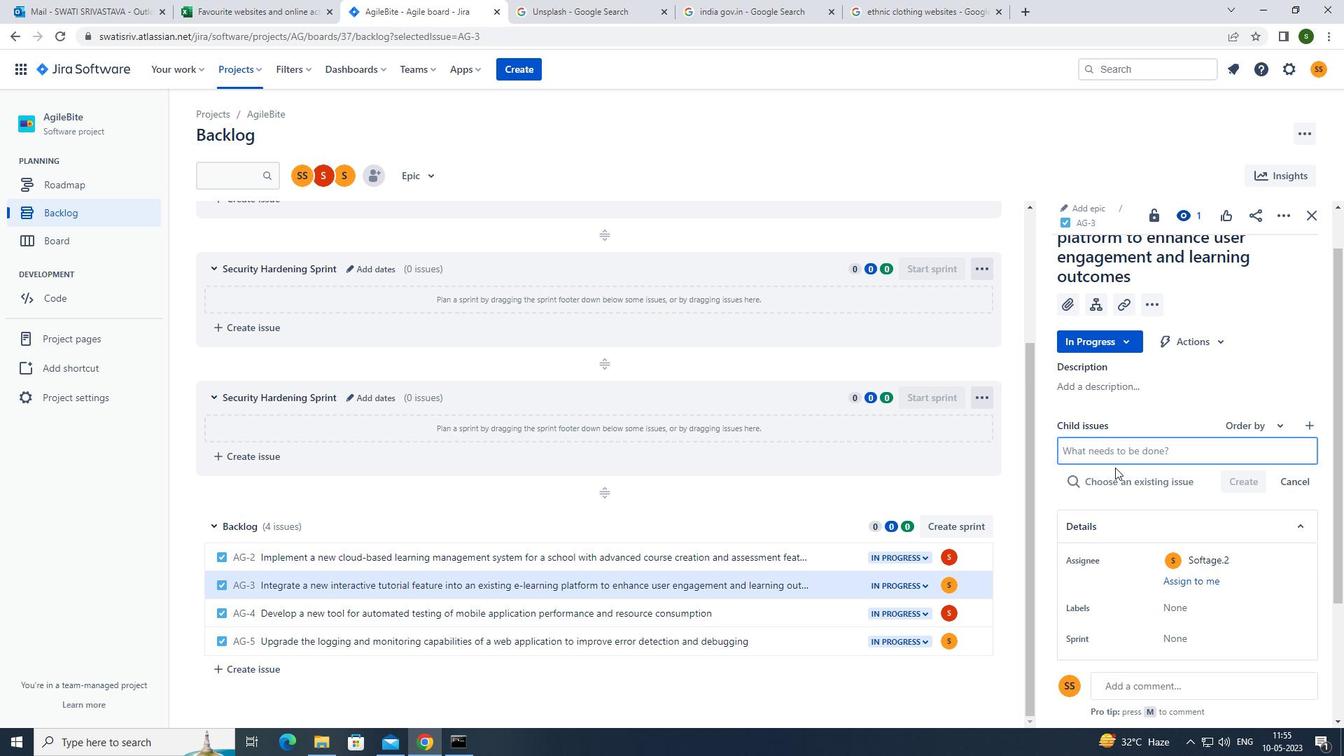 
Action: Mouse pressed left at (1118, 457)
Screenshot: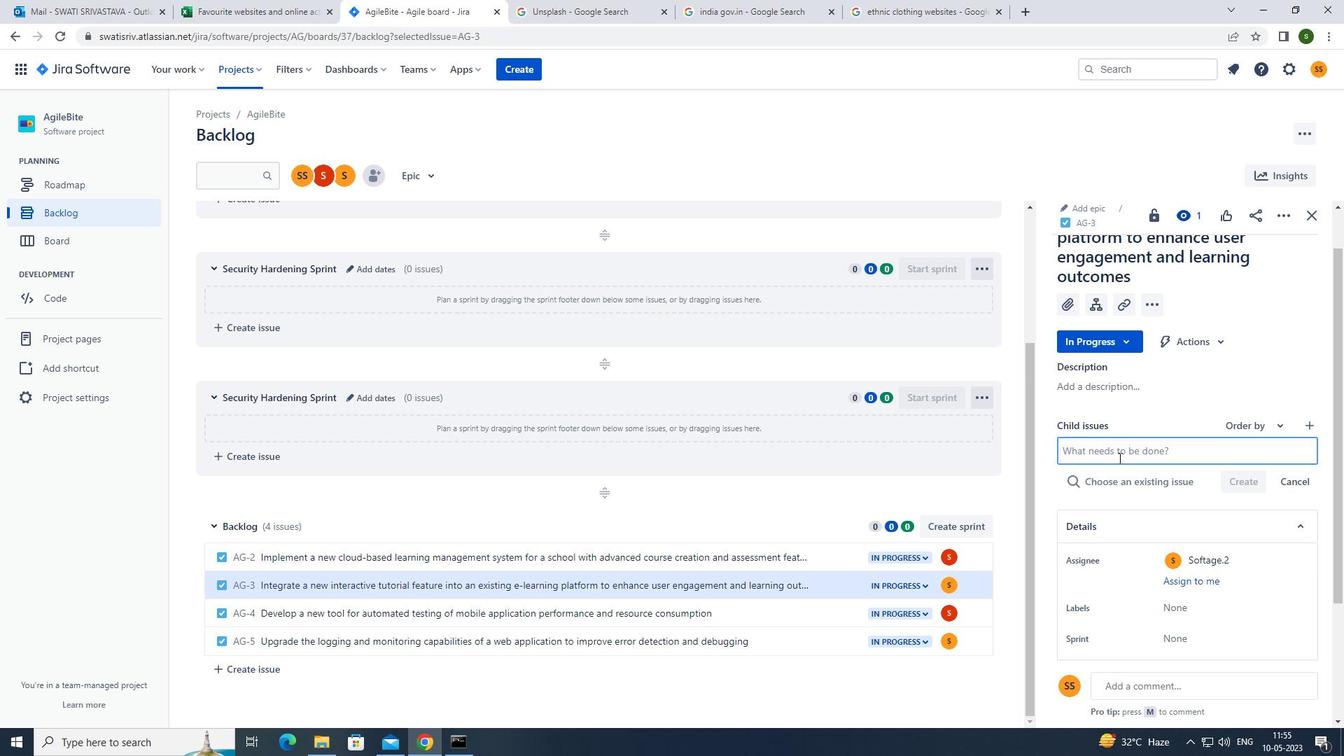 
Action: Key pressed <Key.caps_lock>k<Key.caps_lock>ubernetes<Key.space>cluster<Key.space>backup<Key.space>and<Key.space>recovery<Key.space>planning<Key.space>and<Key.space>optimization
Screenshot: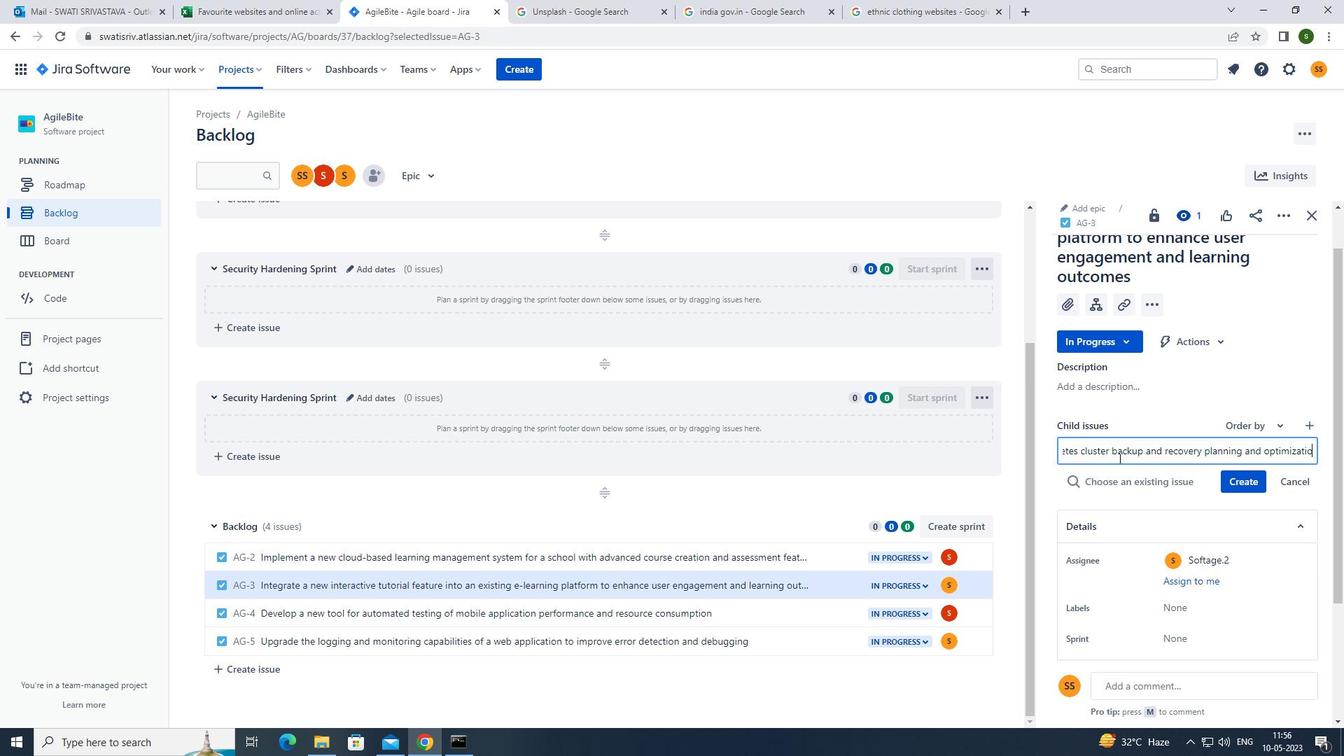 
Action: Mouse moved to (1242, 482)
Screenshot: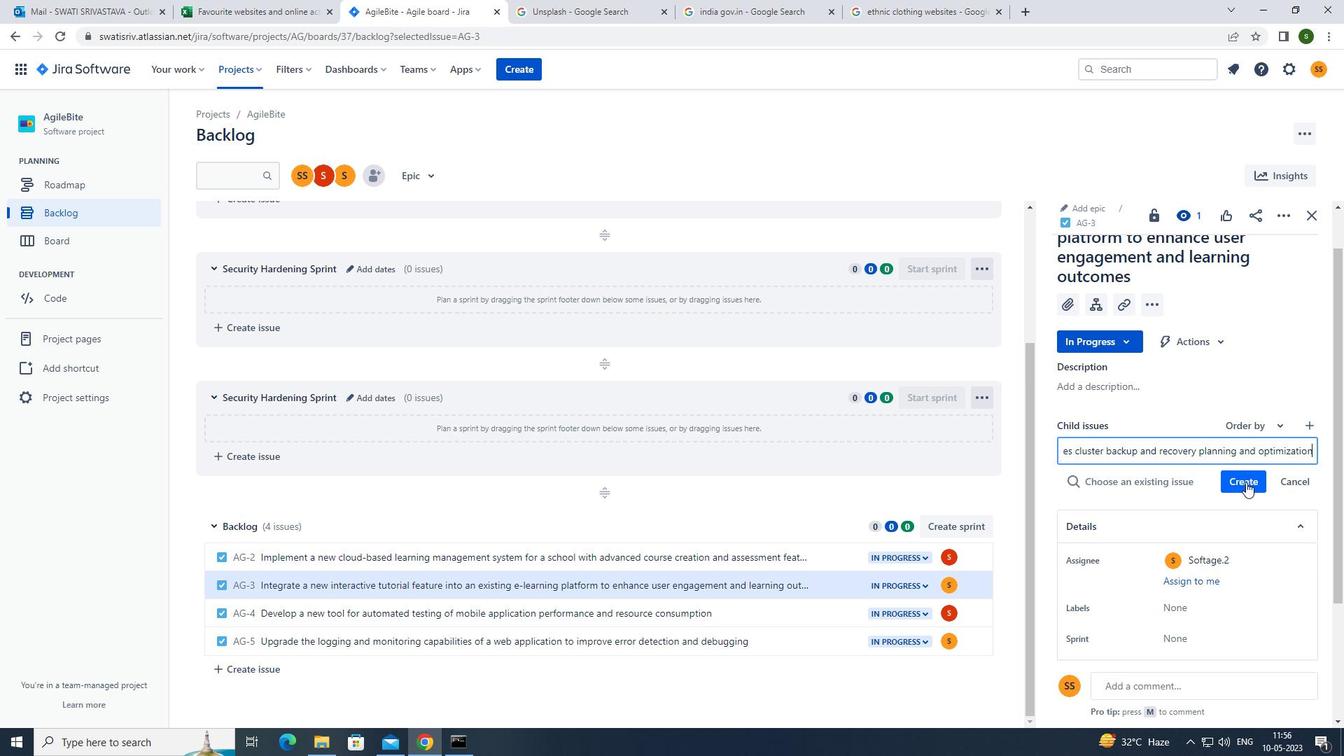 
Action: Mouse pressed left at (1242, 482)
Screenshot: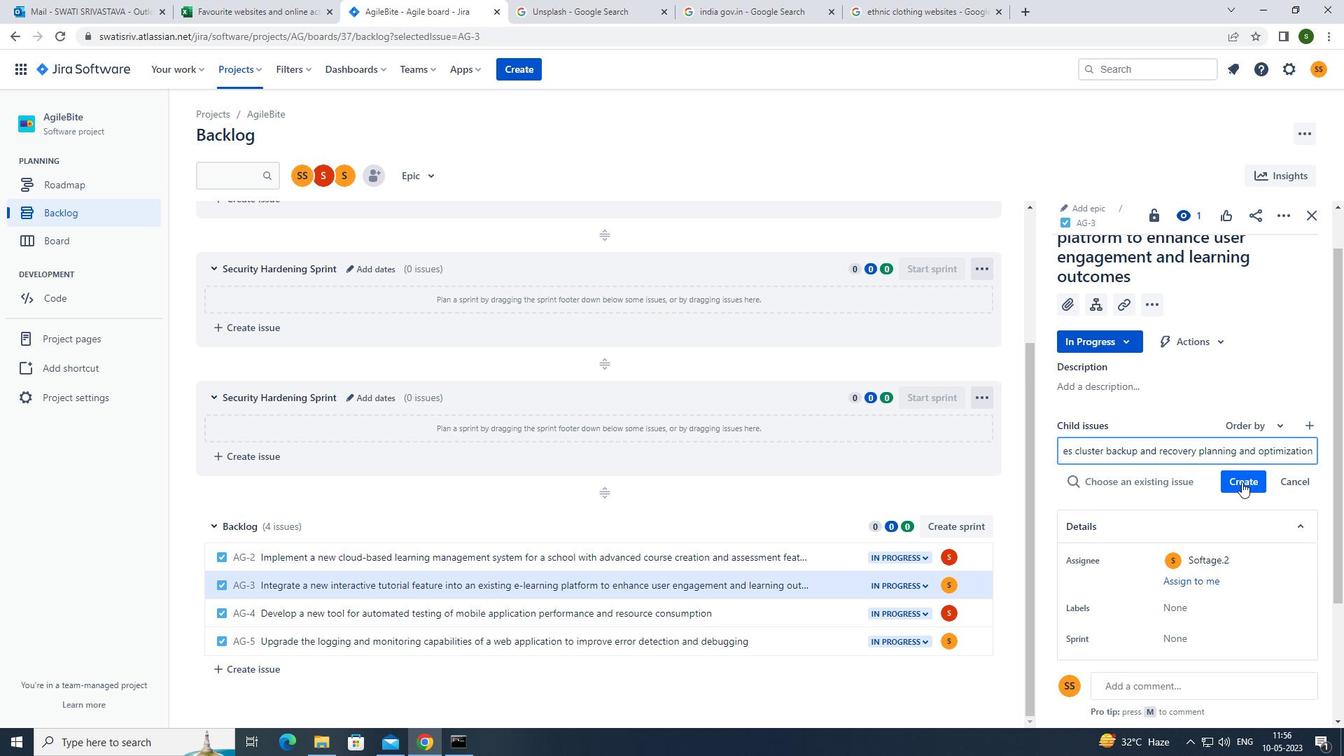 
Action: Mouse moved to (1305, 457)
Screenshot: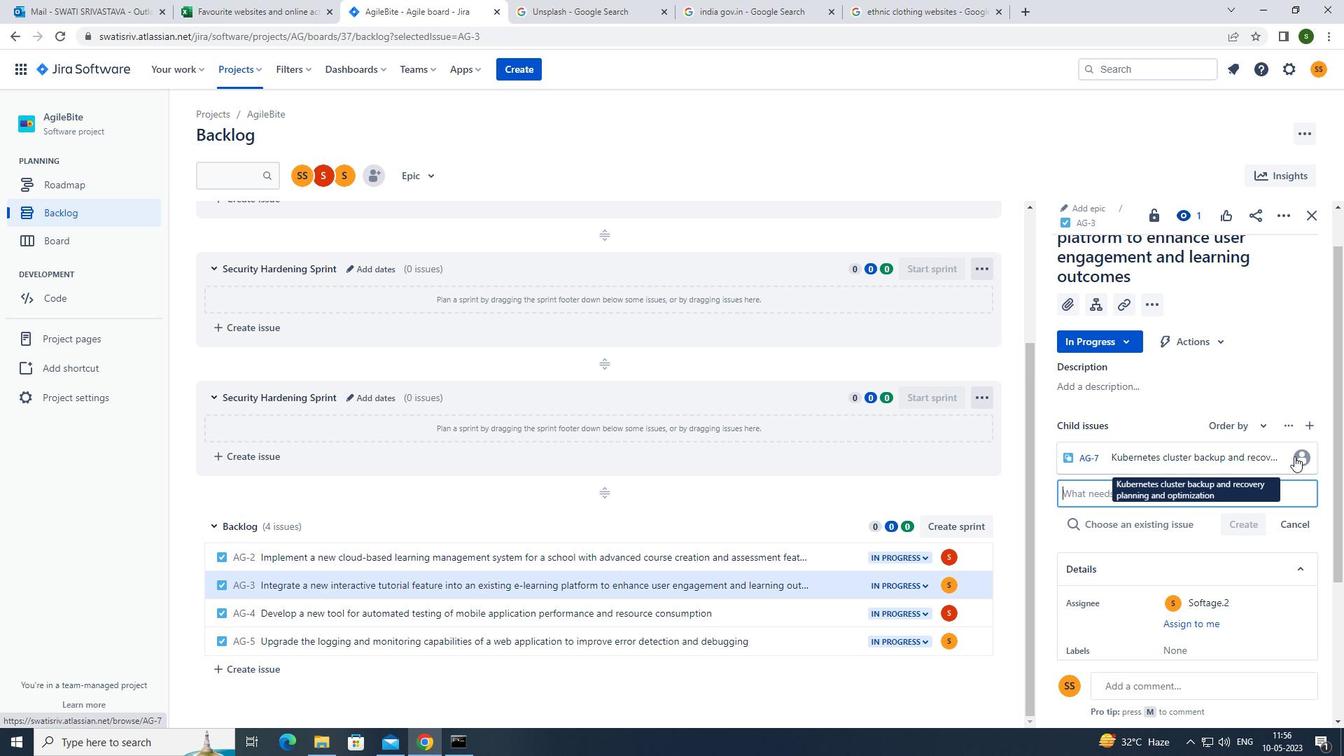 
Action: Mouse pressed left at (1305, 457)
Screenshot: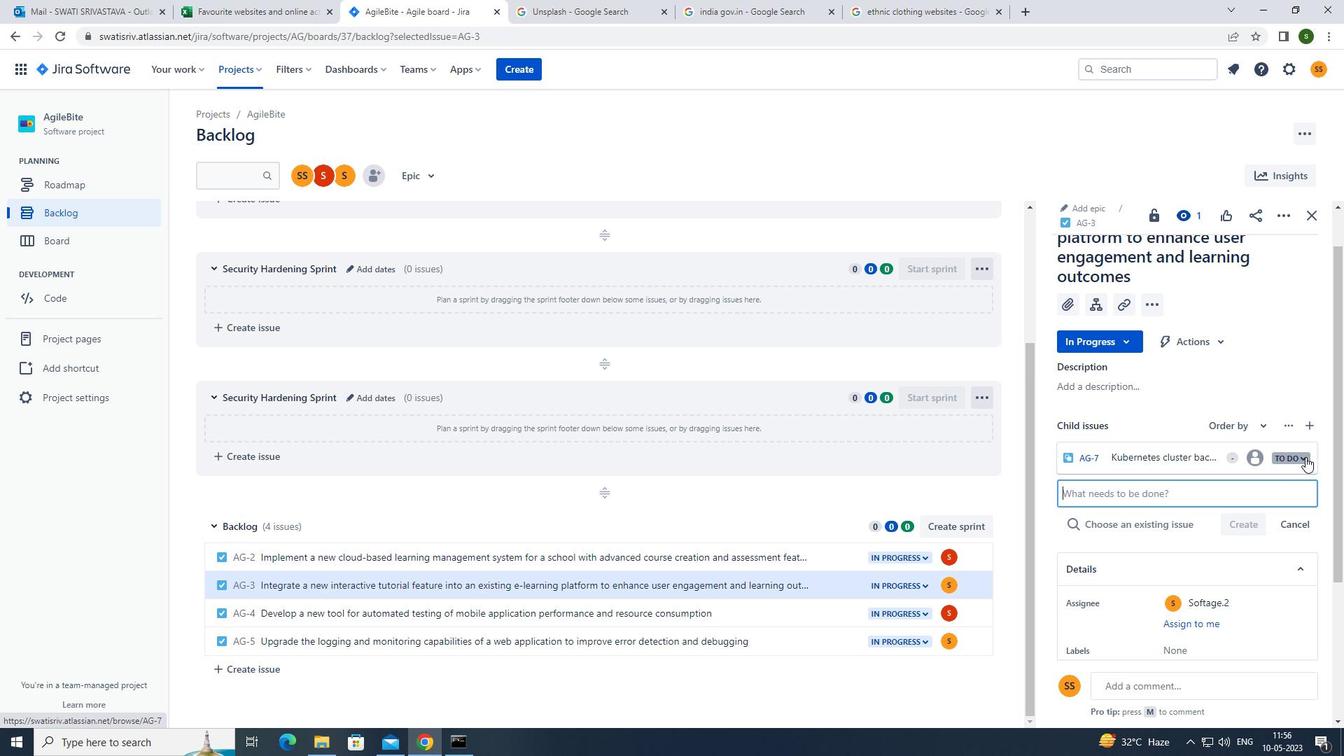 
Action: Mouse moved to (1254, 454)
Screenshot: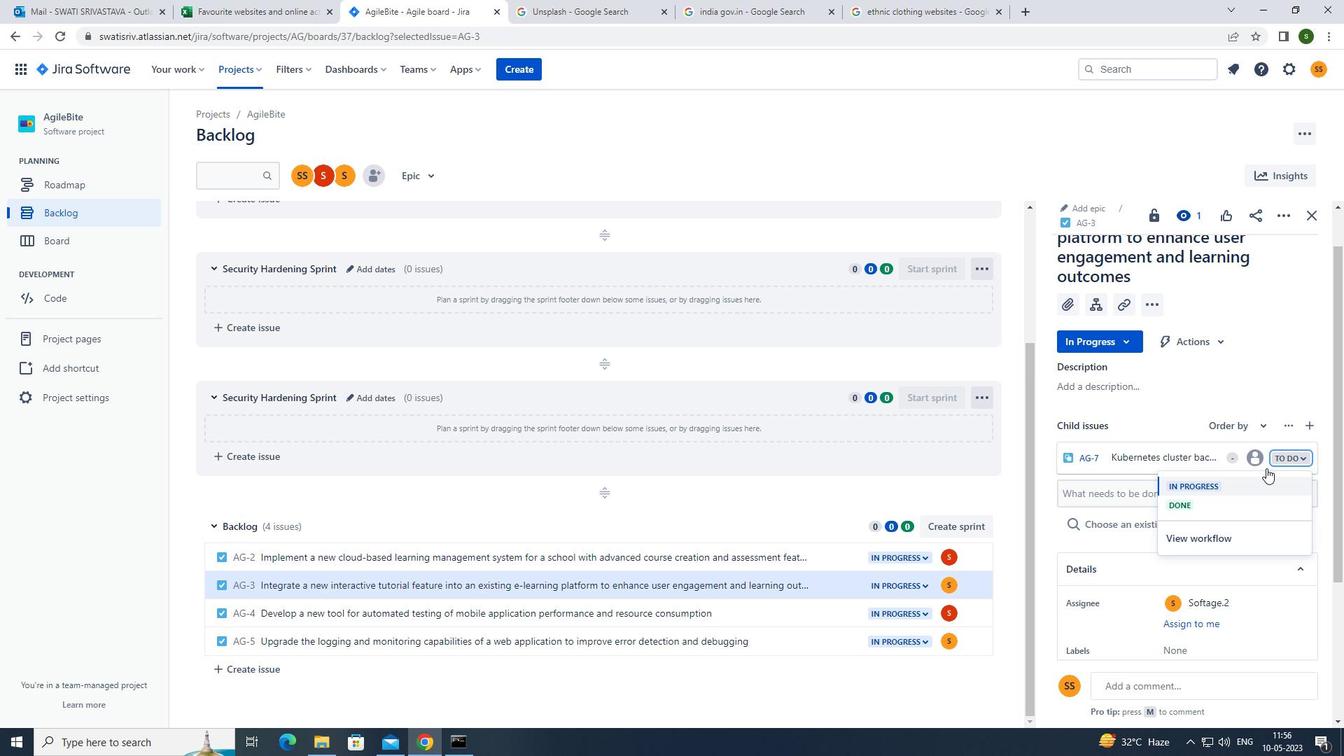 
Action: Mouse pressed left at (1254, 454)
Screenshot: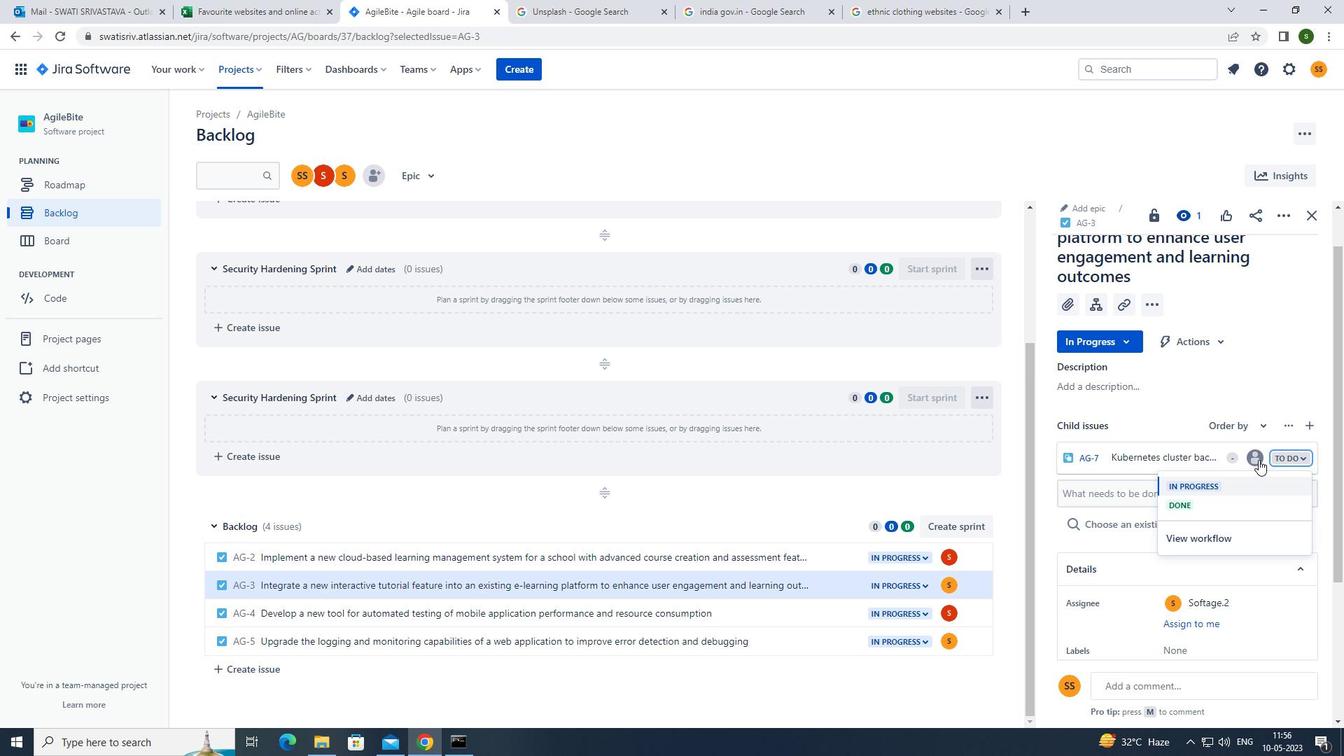 
Action: Mouse moved to (1179, 513)
Screenshot: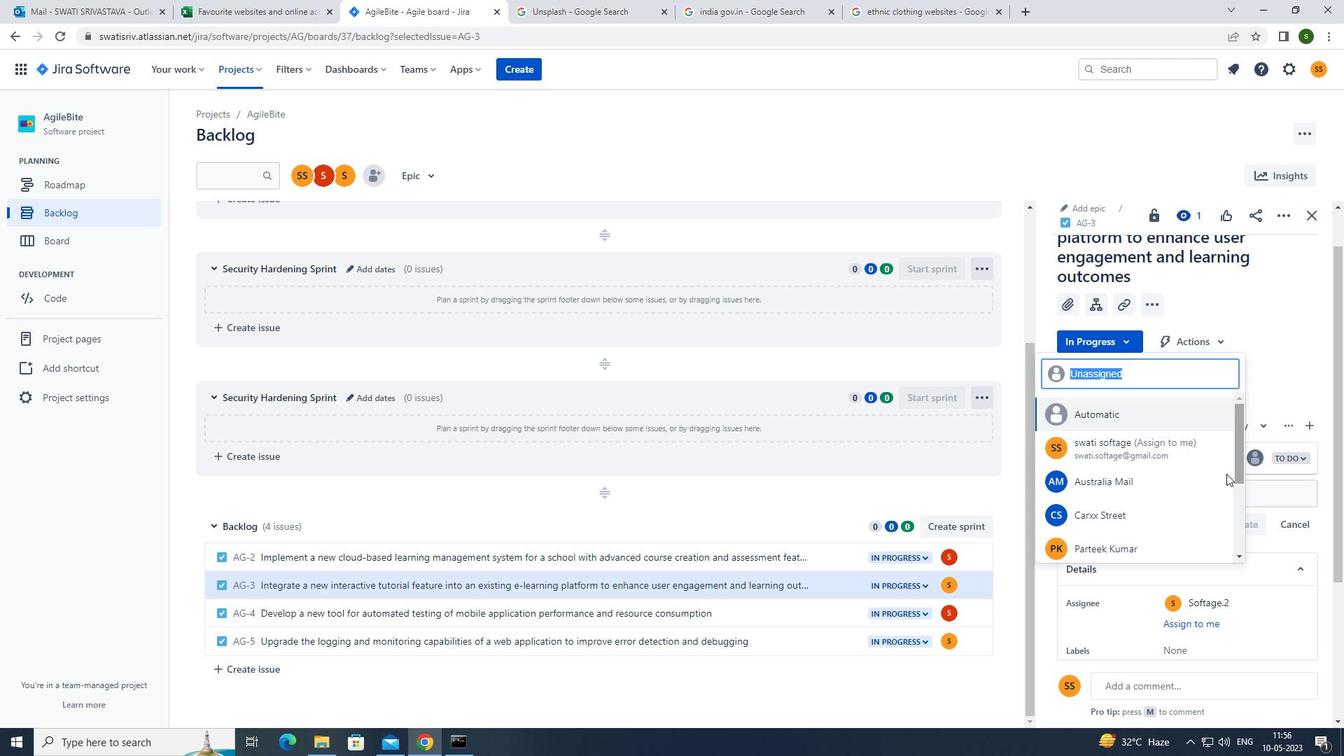 
Action: Mouse scrolled (1179, 513) with delta (0, 0)
Screenshot: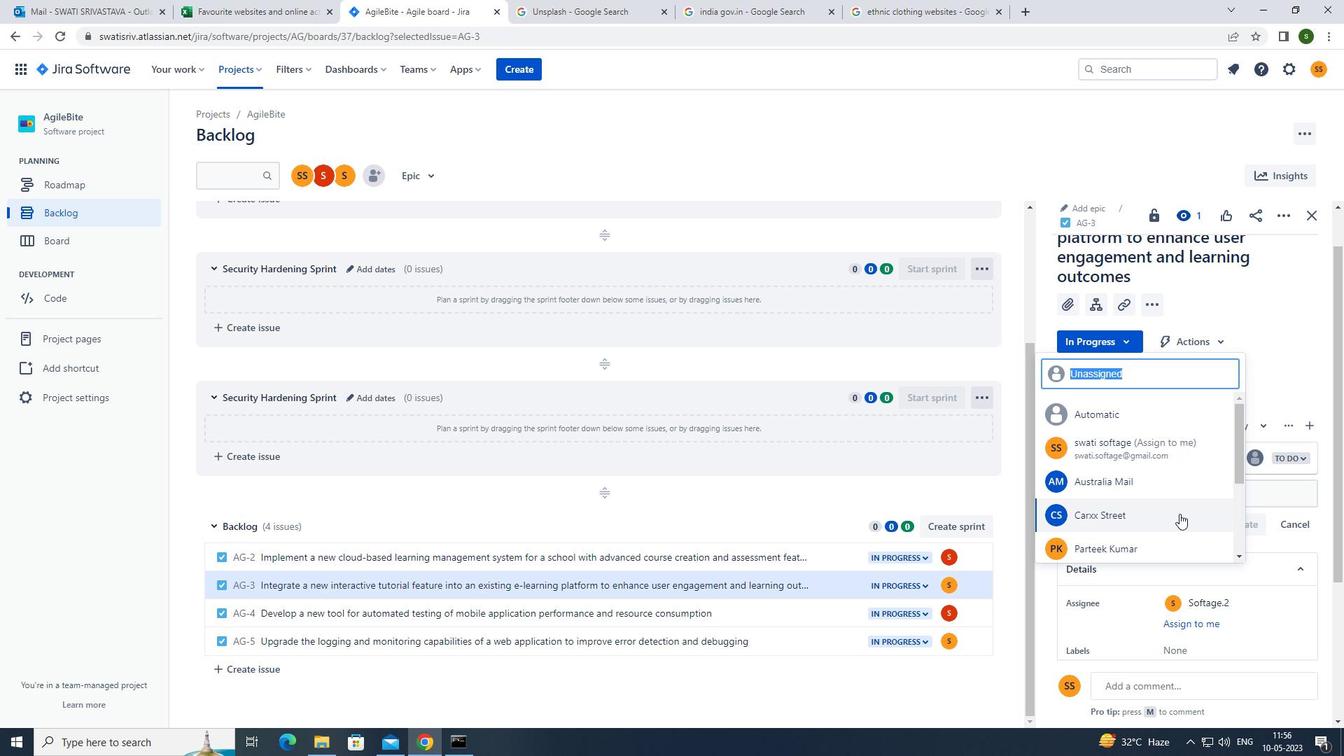 
Action: Mouse scrolled (1179, 513) with delta (0, 0)
Screenshot: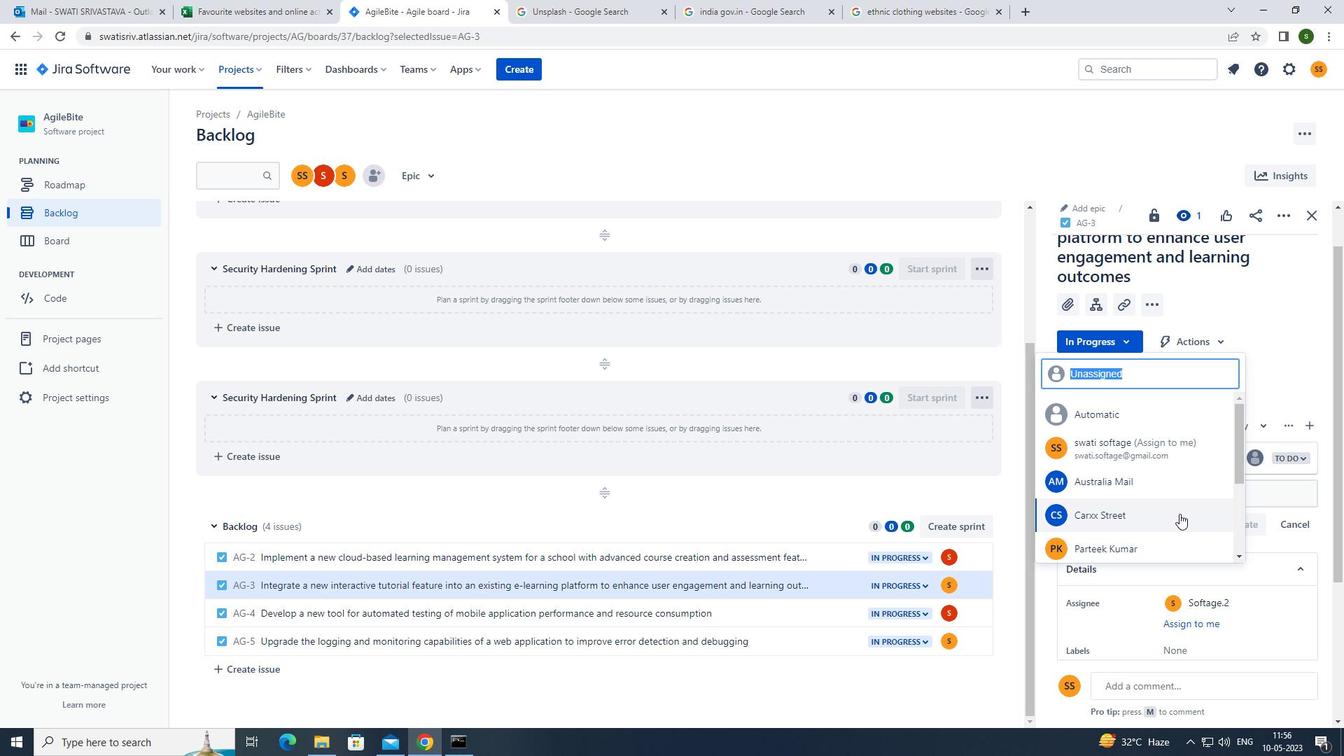 
Action: Mouse scrolled (1179, 513) with delta (0, 0)
Screenshot: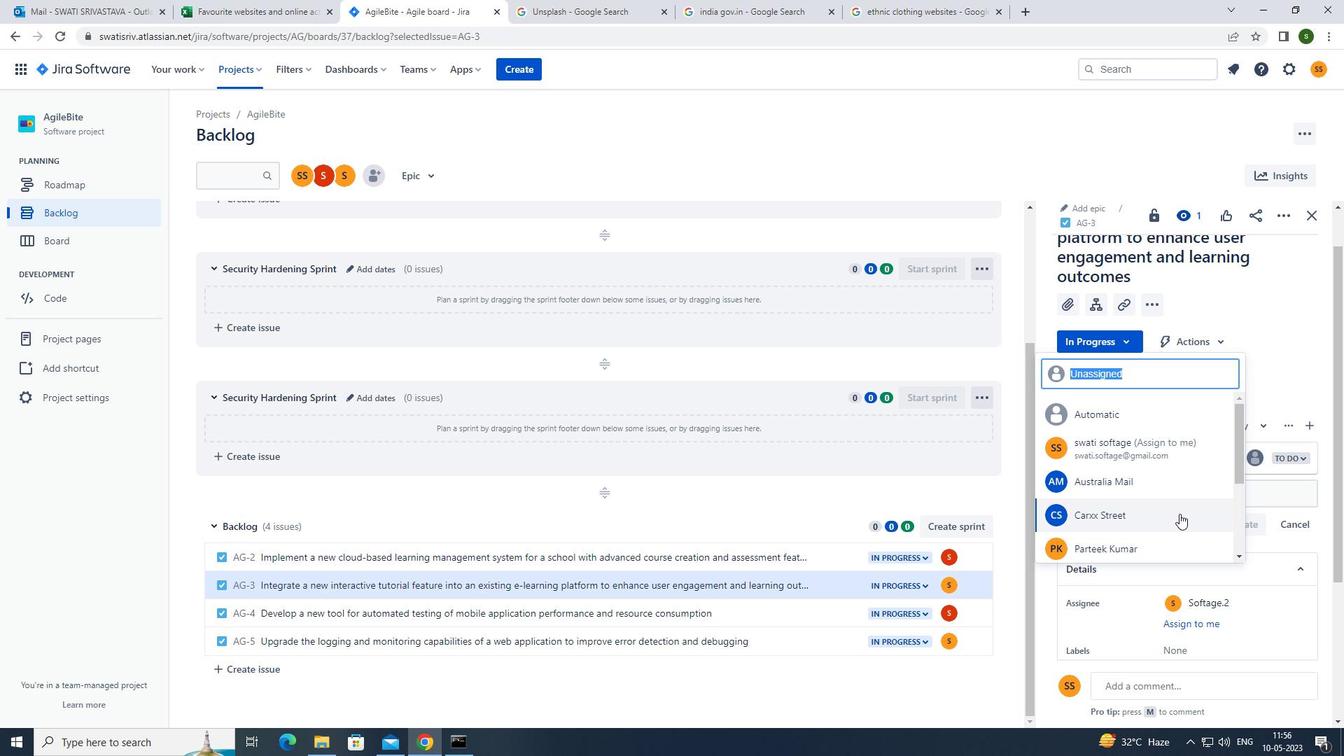 
Action: Mouse moved to (1132, 477)
Screenshot: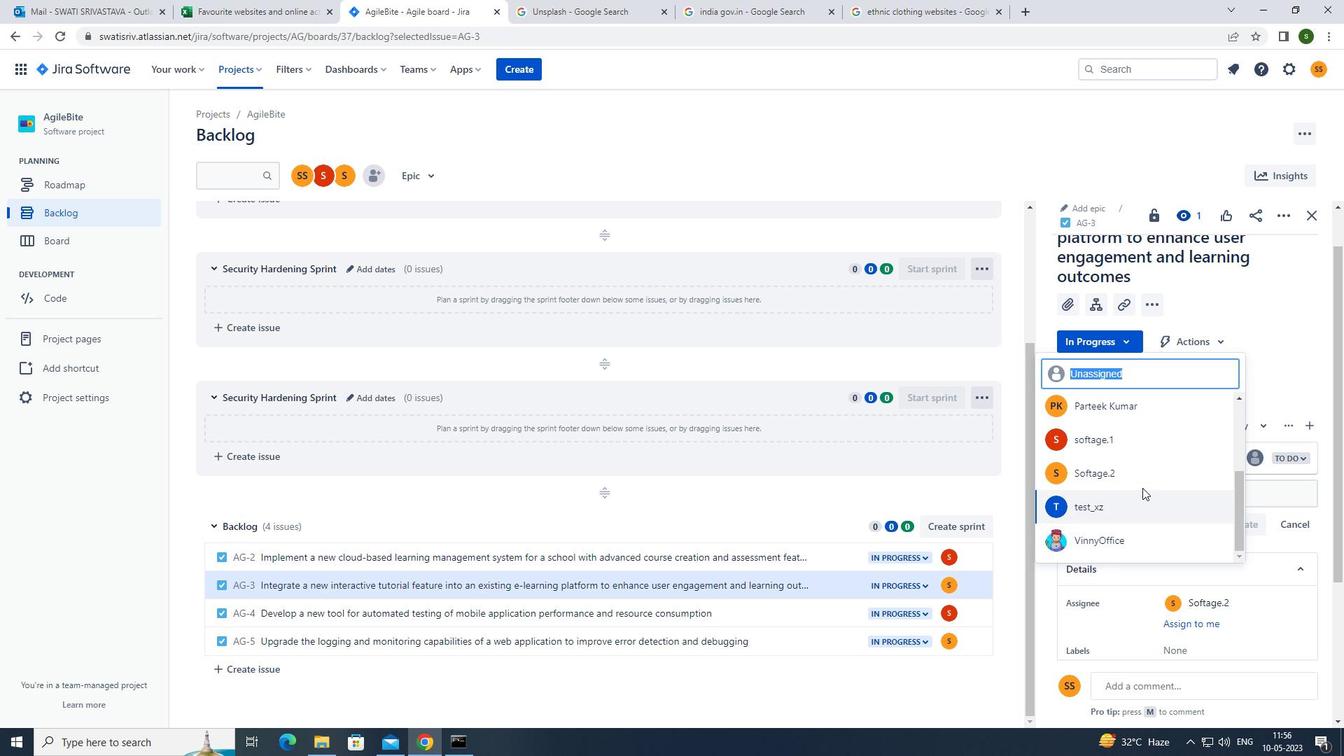 
Action: Mouse pressed left at (1132, 477)
Screenshot: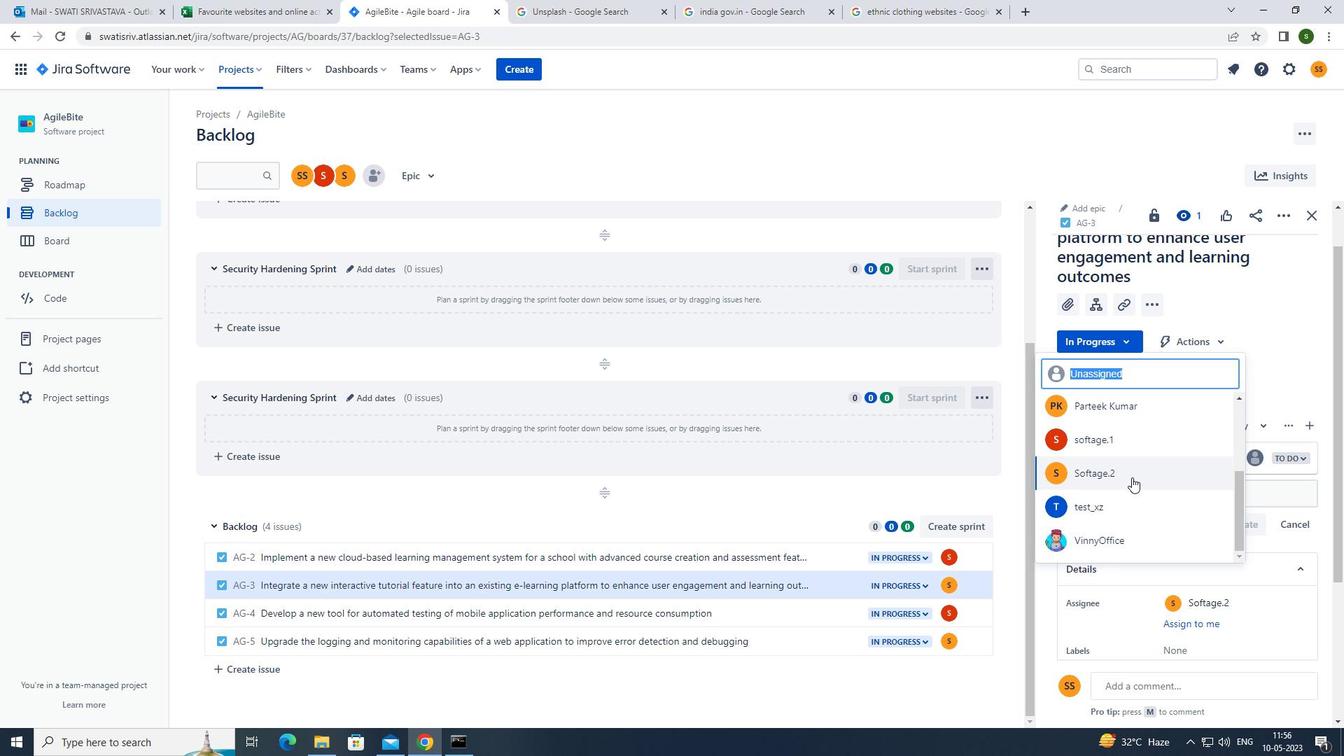 
Action: Mouse moved to (1254, 364)
Screenshot: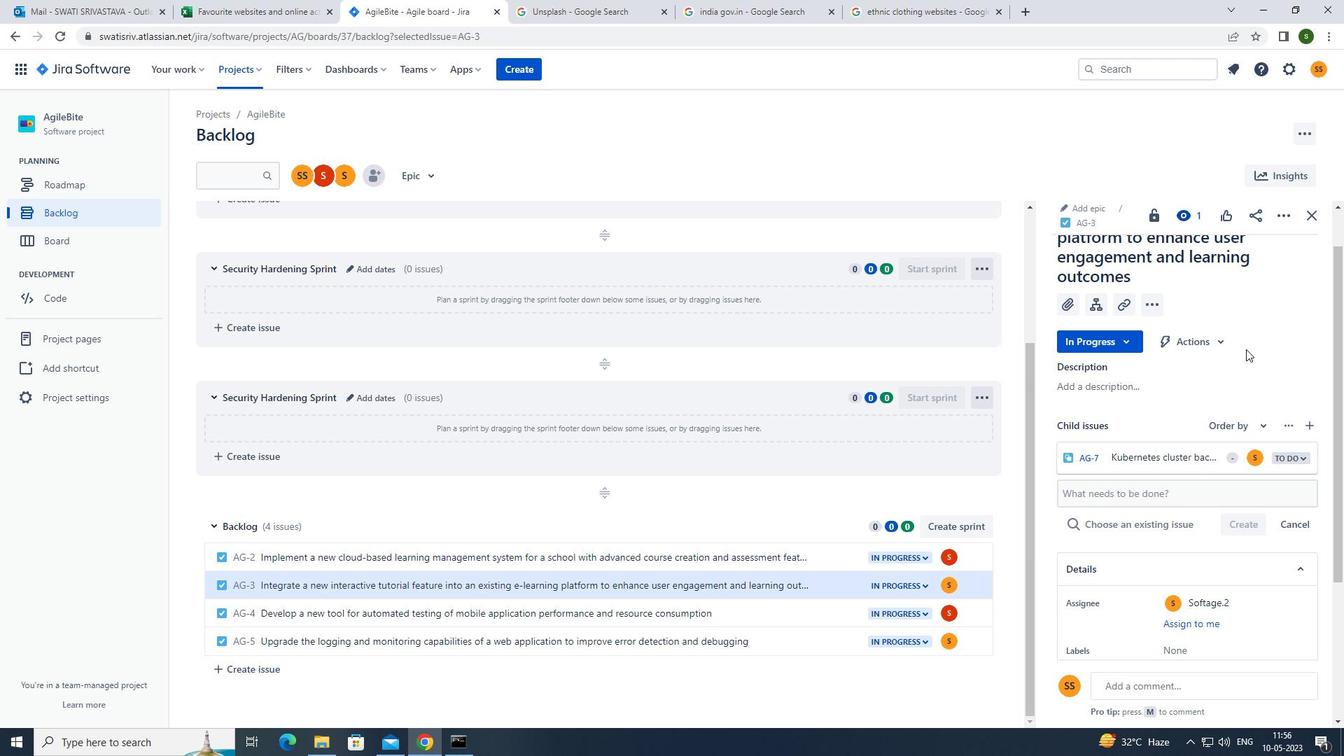 
